 Task: In the sheet Budget Analysis ToolFont size of heading  18 Font style of dataoswald 'Font size of data '9 Alignment of headline & dataAlign center.   Fill color in heading, Red Font color of dataIn the sheet   Valor SalesZenith Sales templetes   book
Action: Key pressed <Key.caps_lock>B<Key.caps_lock>udhgret<Key.backspace><Key.backspace><Key.backspace><Key.backspace><Key.backspace><Key.backspace><Key.backspace><Key.backspace><Key.backspace><Key.backspace><Key.backspace><Key.backspace><Key.backspace><Key.backspace><Key.caps_lock><Key.shift><Key.caps_lock>b<Key.caps_lock>UDGET<Key.space><Key.caps_lock>a<Key.caps_lock>NALYSIS<Key.space><Key.caps_lock>t<Key.caps_lock>OOL
Screenshot: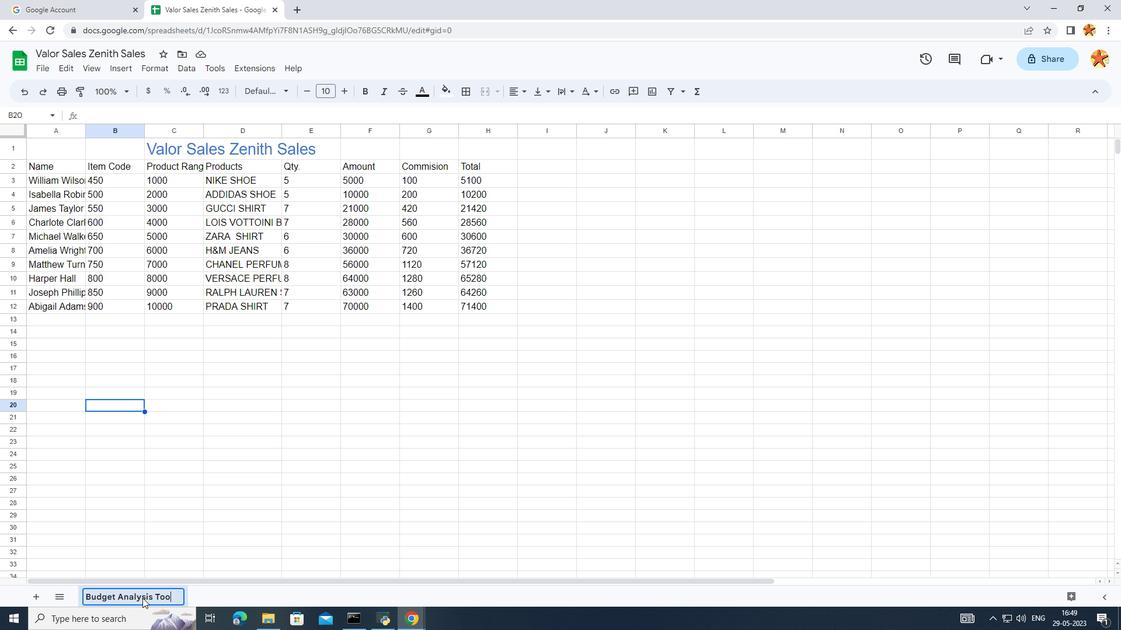 
Action: Mouse moved to (113, 538)
Screenshot: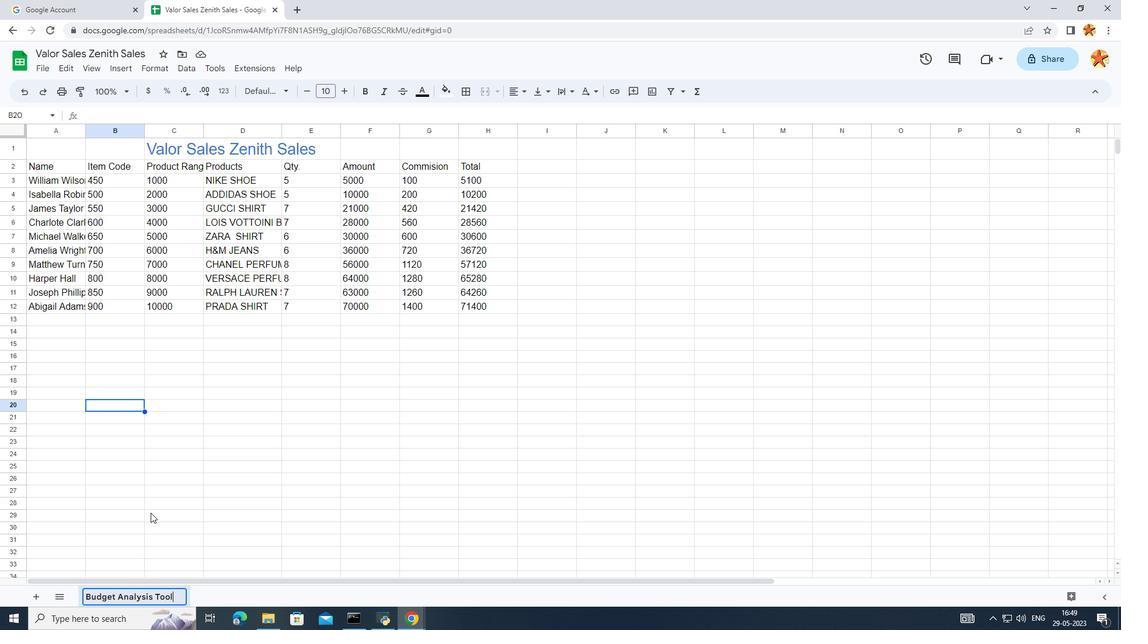 
Action: Mouse pressed left at (113, 538)
Screenshot: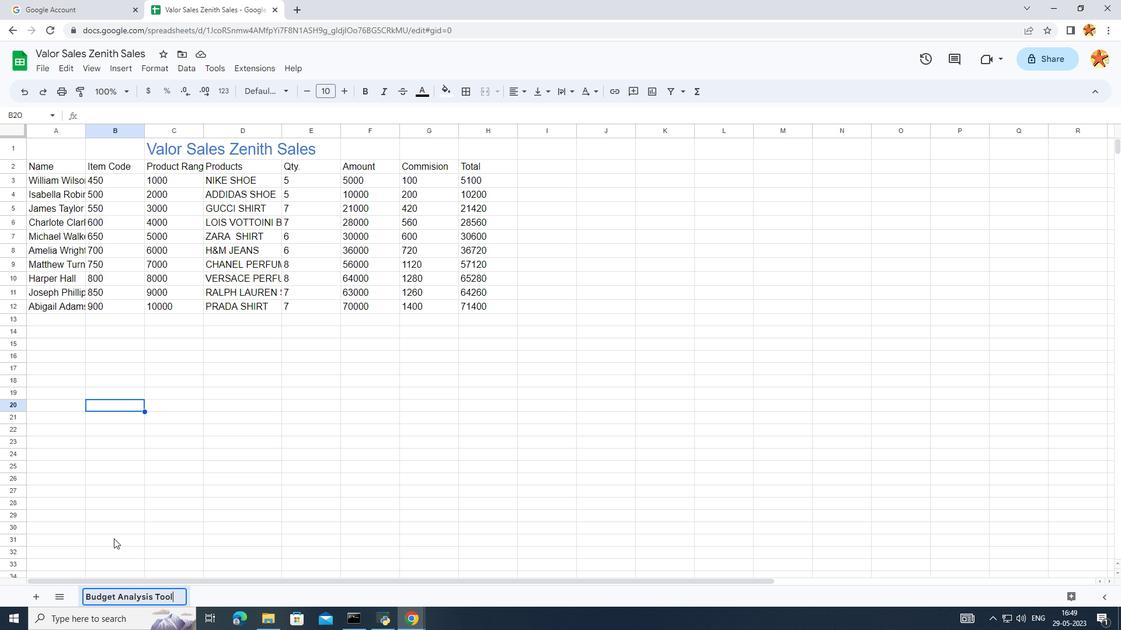 
Action: Mouse moved to (151, 141)
Screenshot: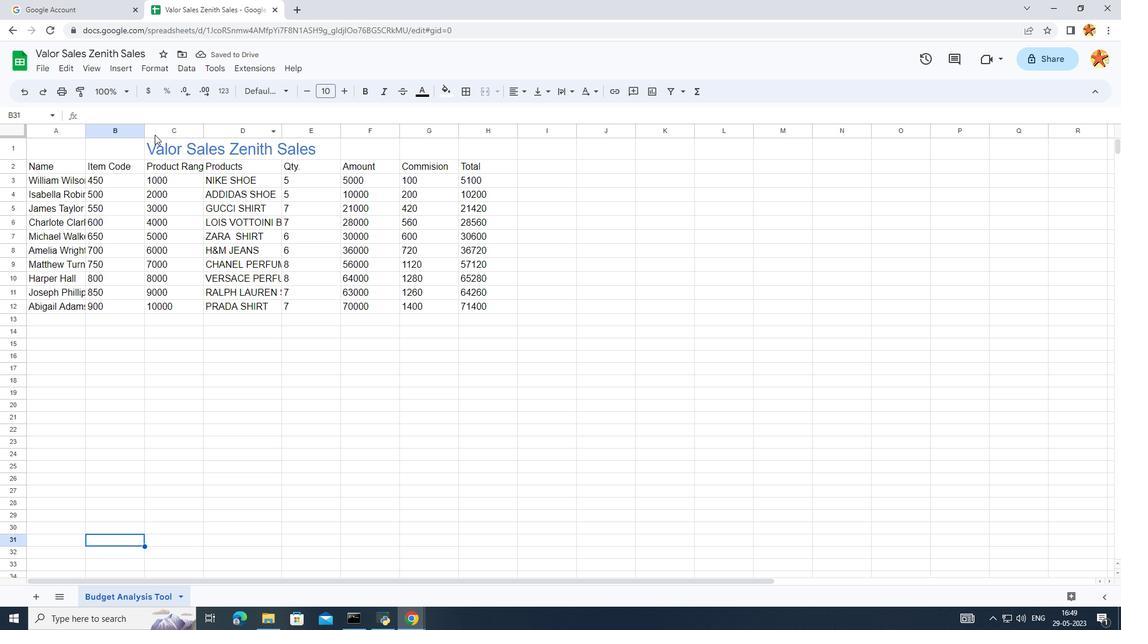 
Action: Mouse pressed left at (151, 141)
Screenshot: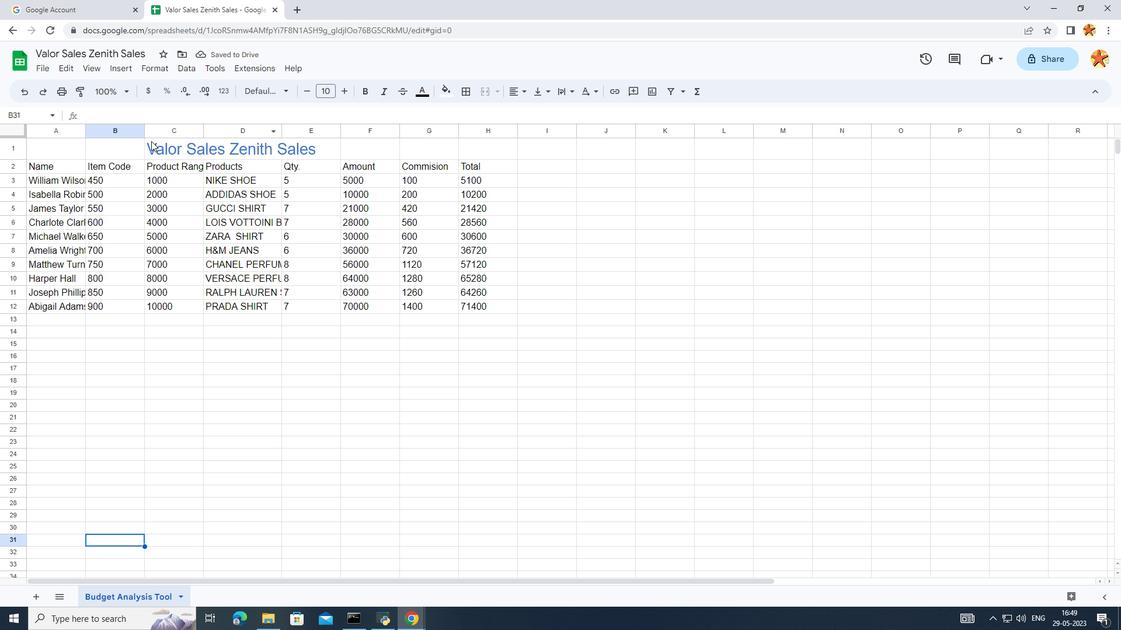 
Action: Mouse moved to (312, 92)
Screenshot: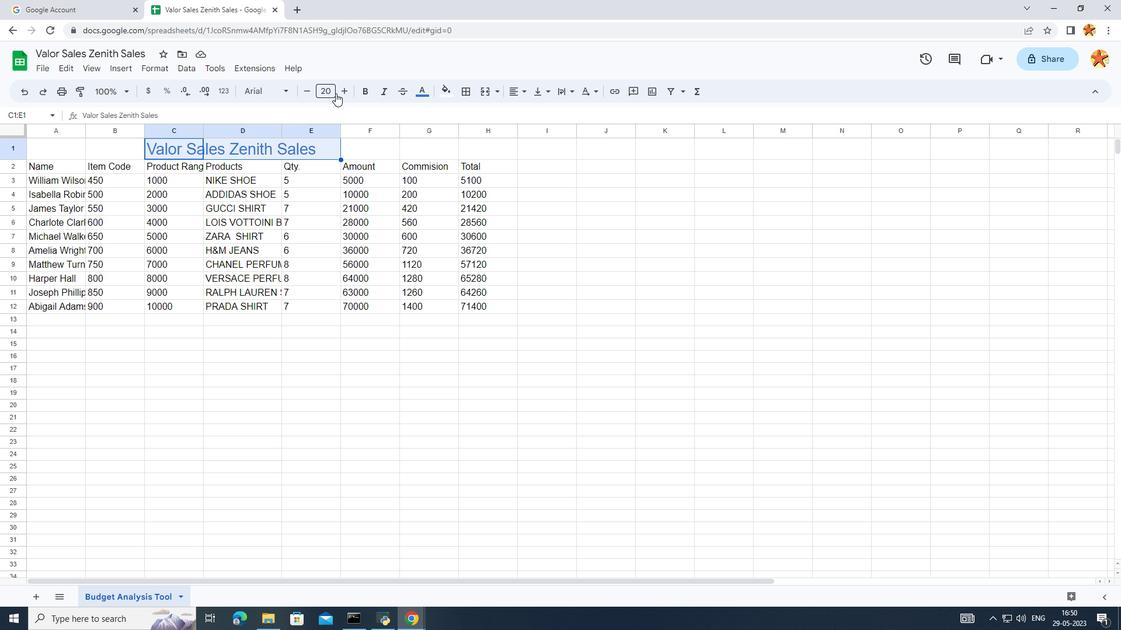 
Action: Mouse pressed left at (312, 92)
Screenshot: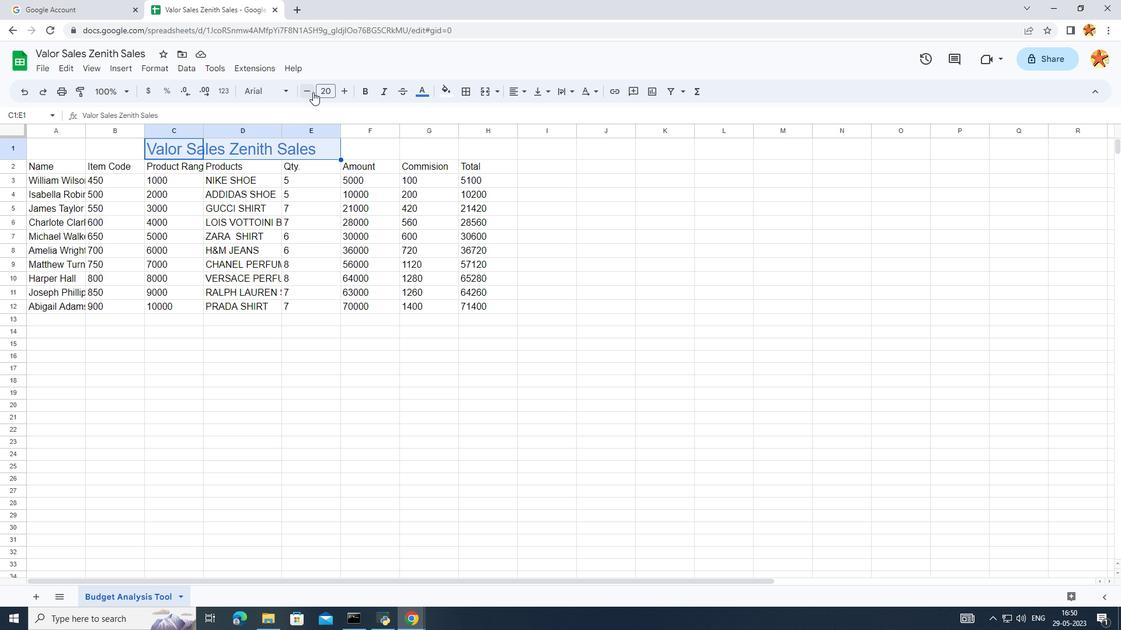 
Action: Mouse moved to (312, 91)
Screenshot: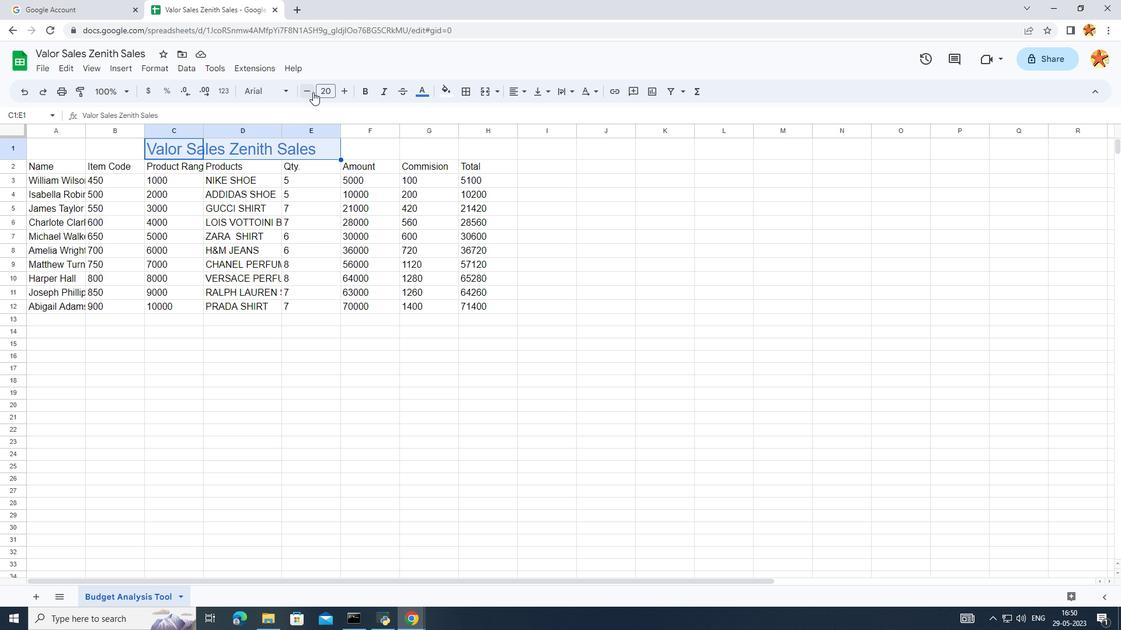 
Action: Mouse pressed left at (312, 91)
Screenshot: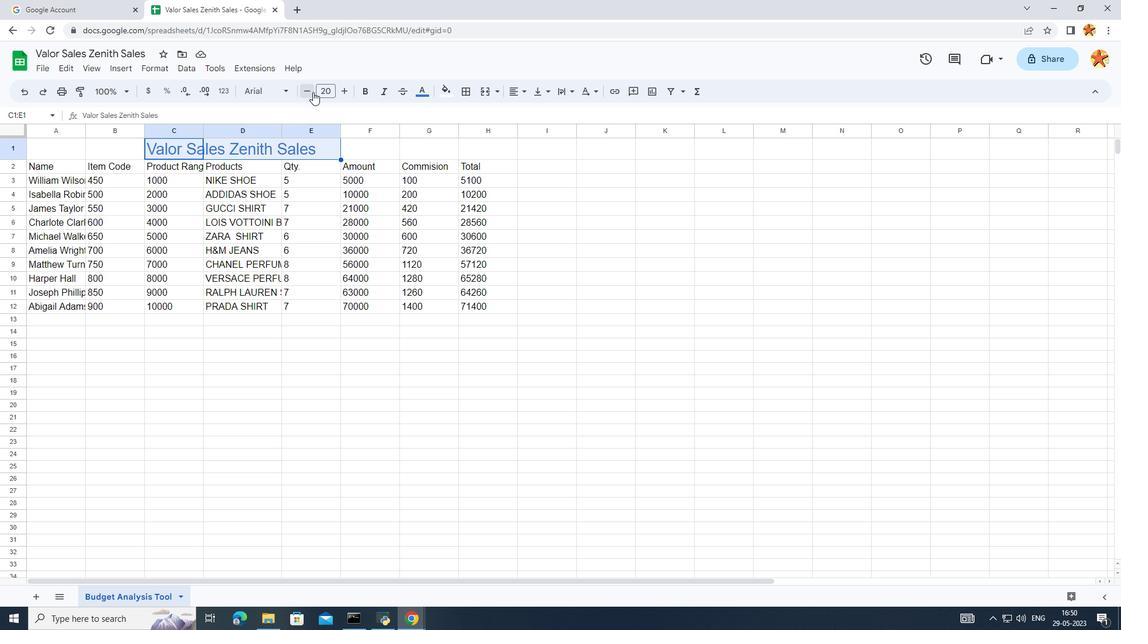 
Action: Mouse moved to (264, 89)
Screenshot: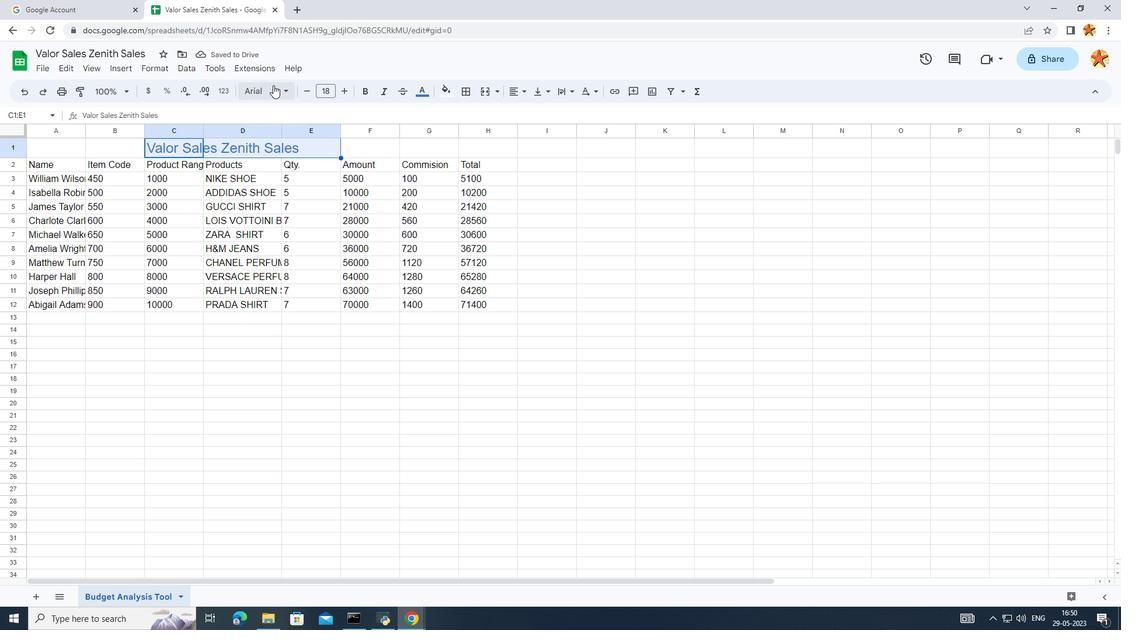 
Action: Mouse pressed left at (264, 89)
Screenshot: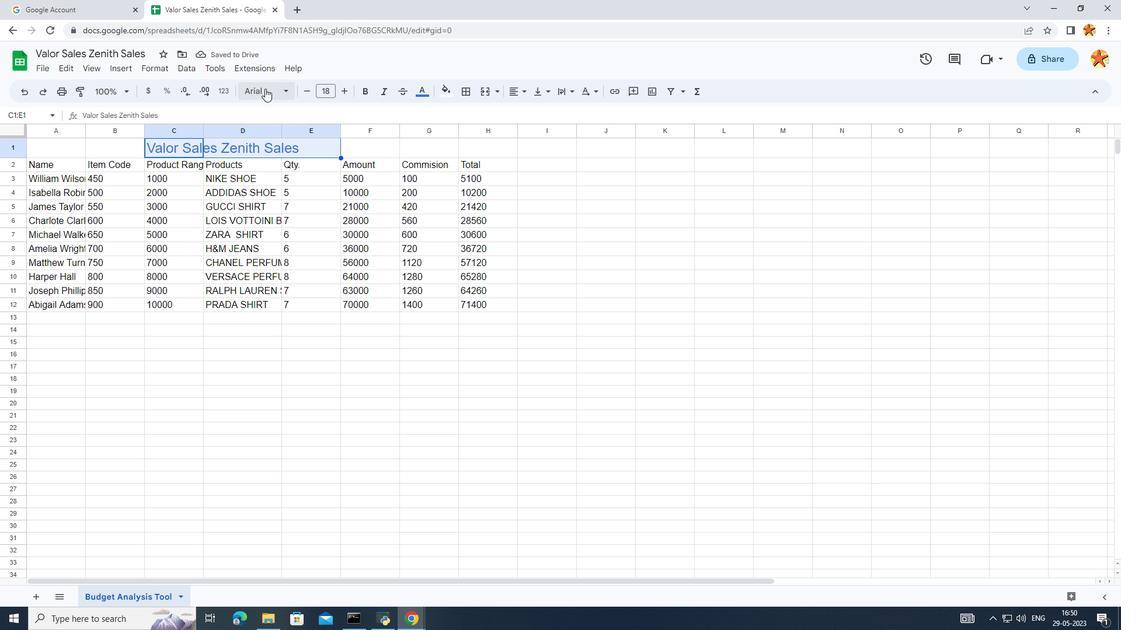 
Action: Mouse moved to (275, 221)
Screenshot: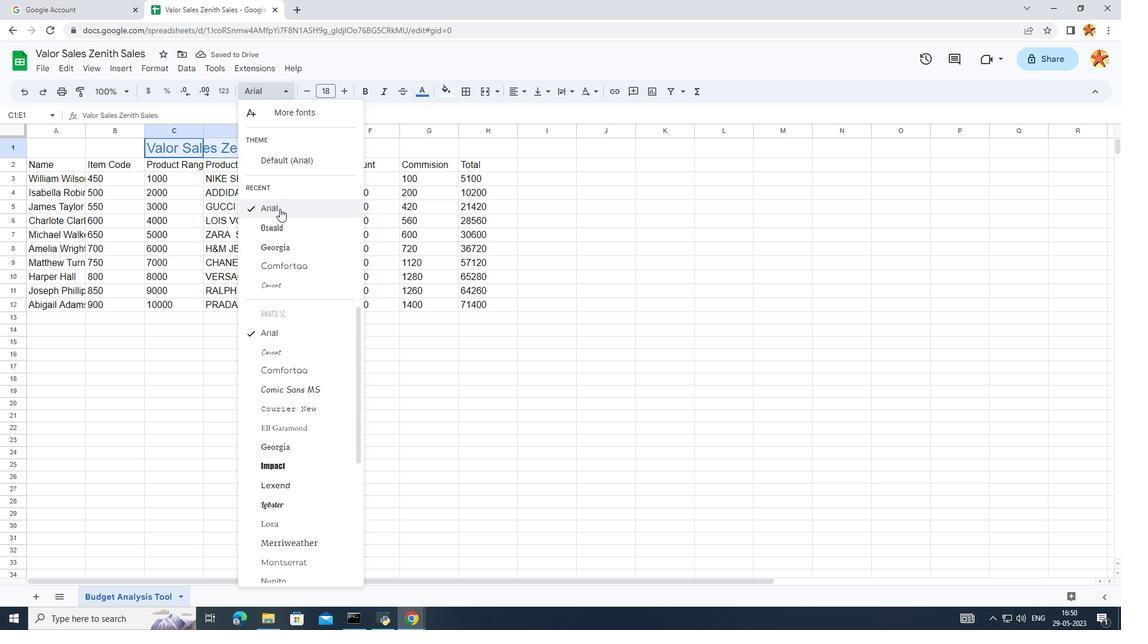 
Action: Mouse pressed left at (275, 221)
Screenshot: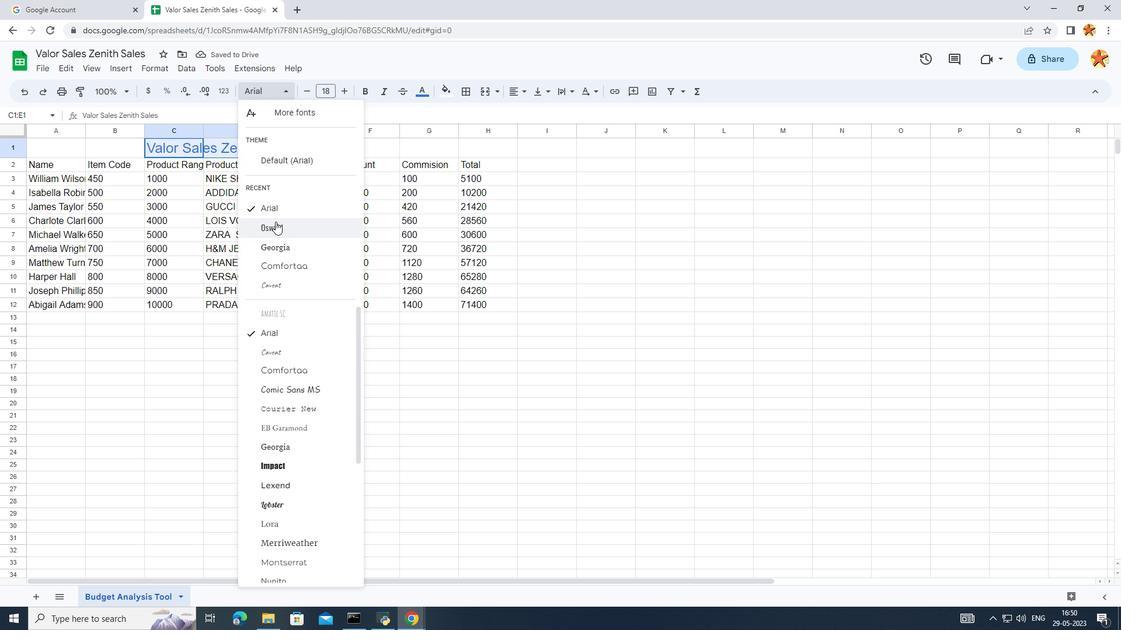 
Action: Mouse moved to (200, 181)
Screenshot: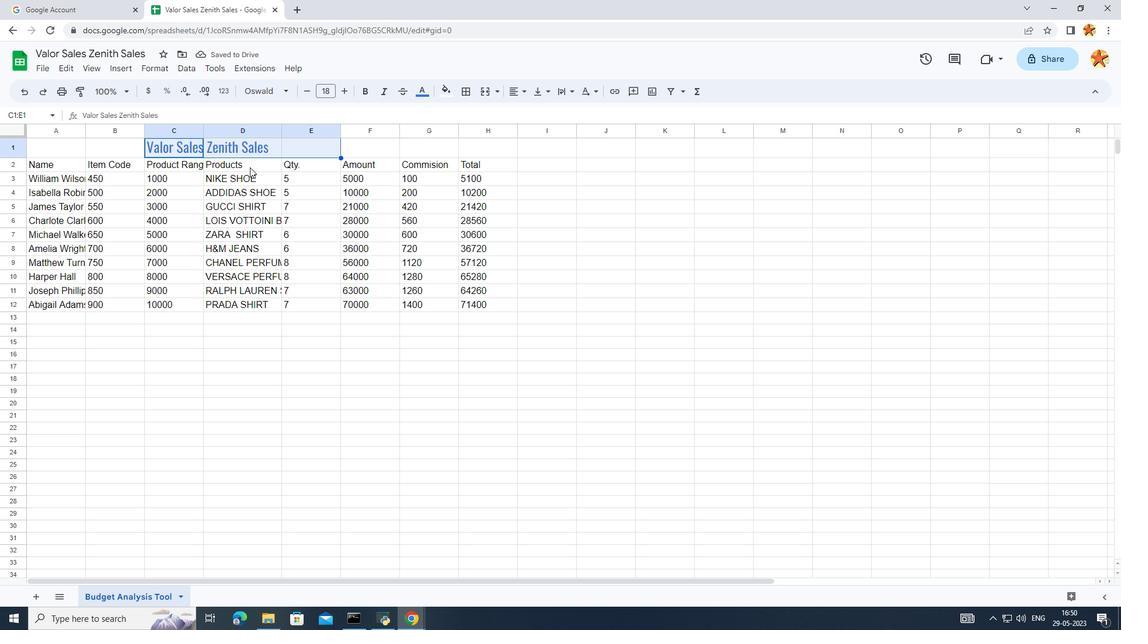 
Action: Mouse pressed left at (200, 181)
Screenshot: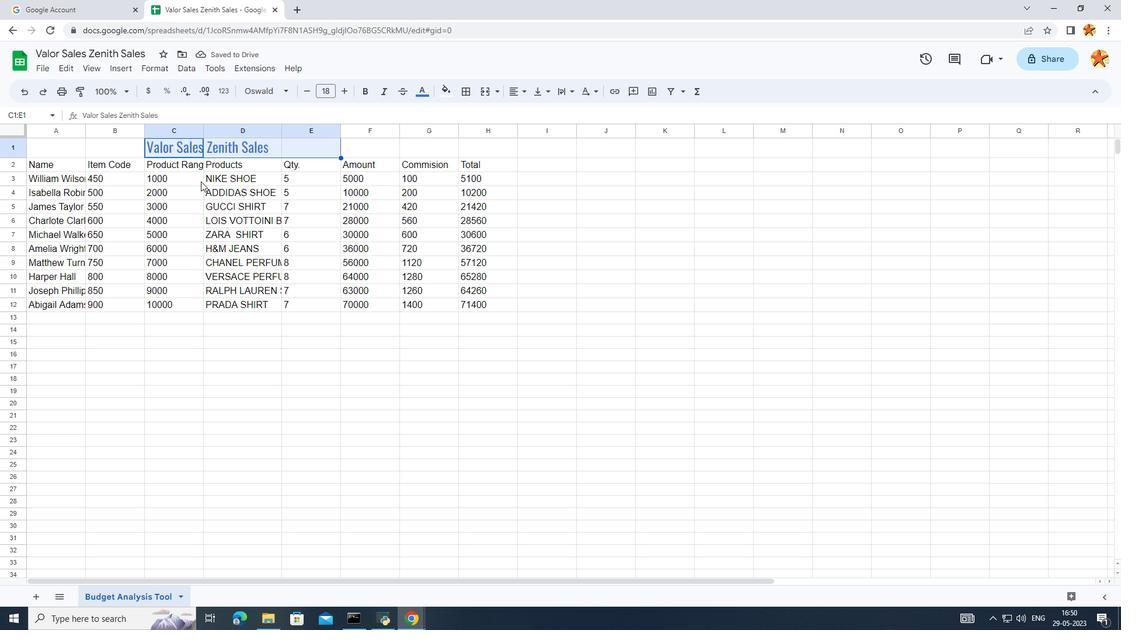 
Action: Mouse moved to (46, 164)
Screenshot: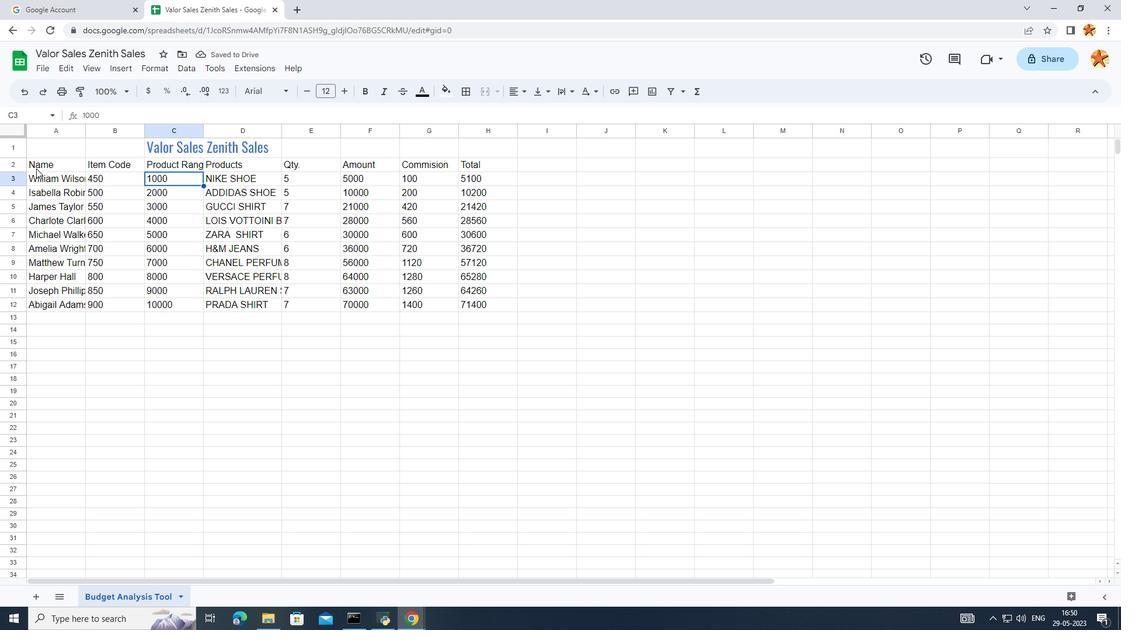 
Action: Mouse pressed left at (46, 164)
Screenshot: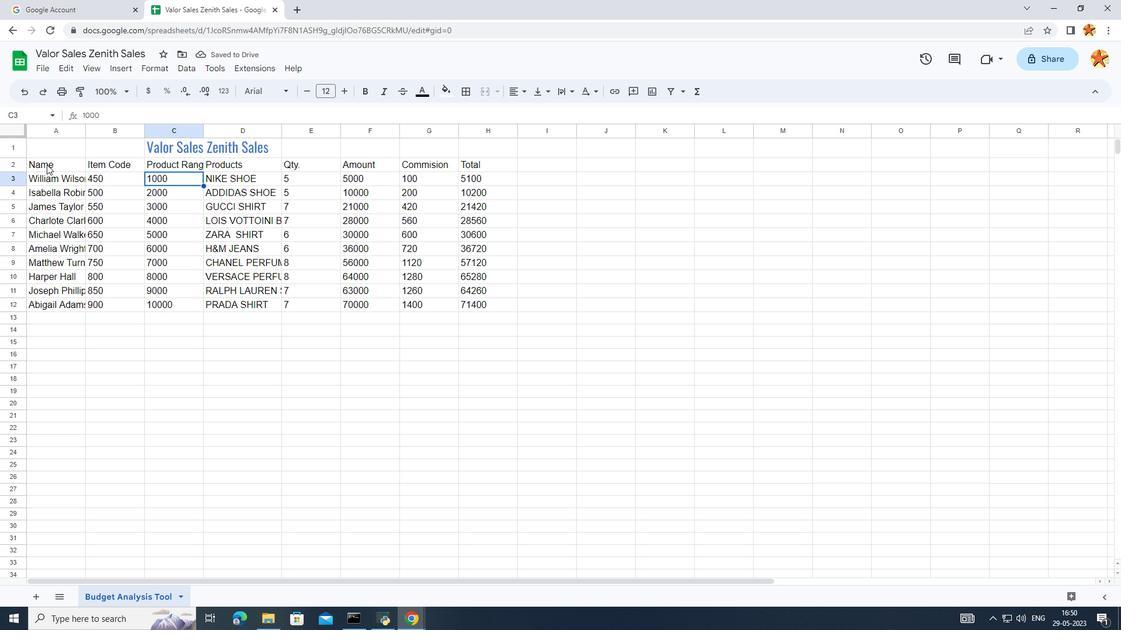
Action: Mouse moved to (301, 91)
Screenshot: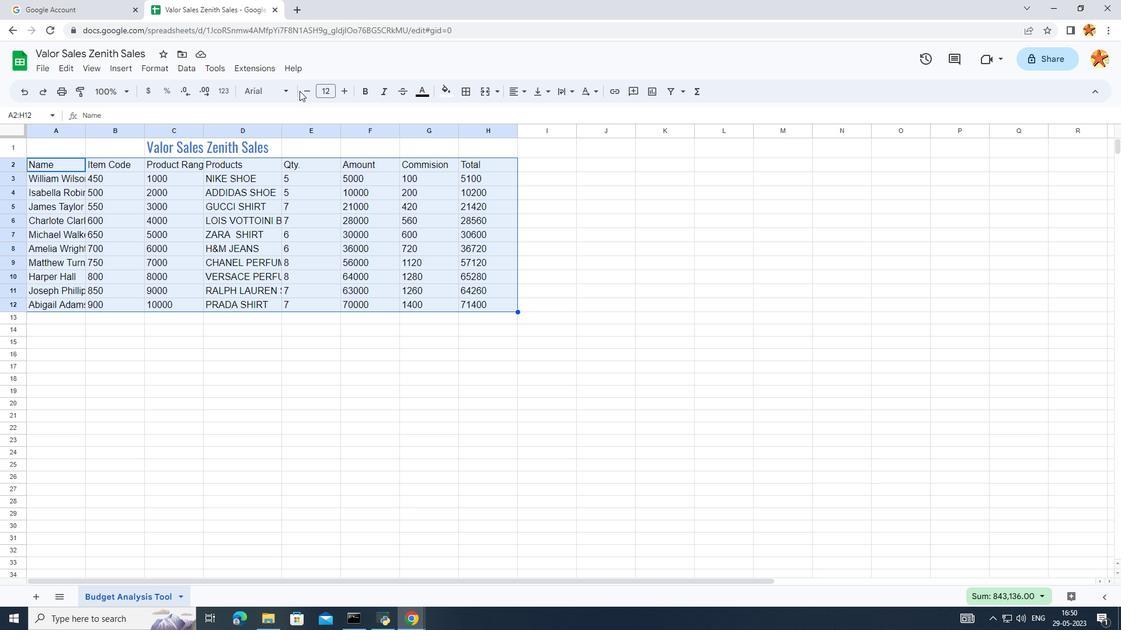 
Action: Mouse pressed left at (301, 91)
Screenshot: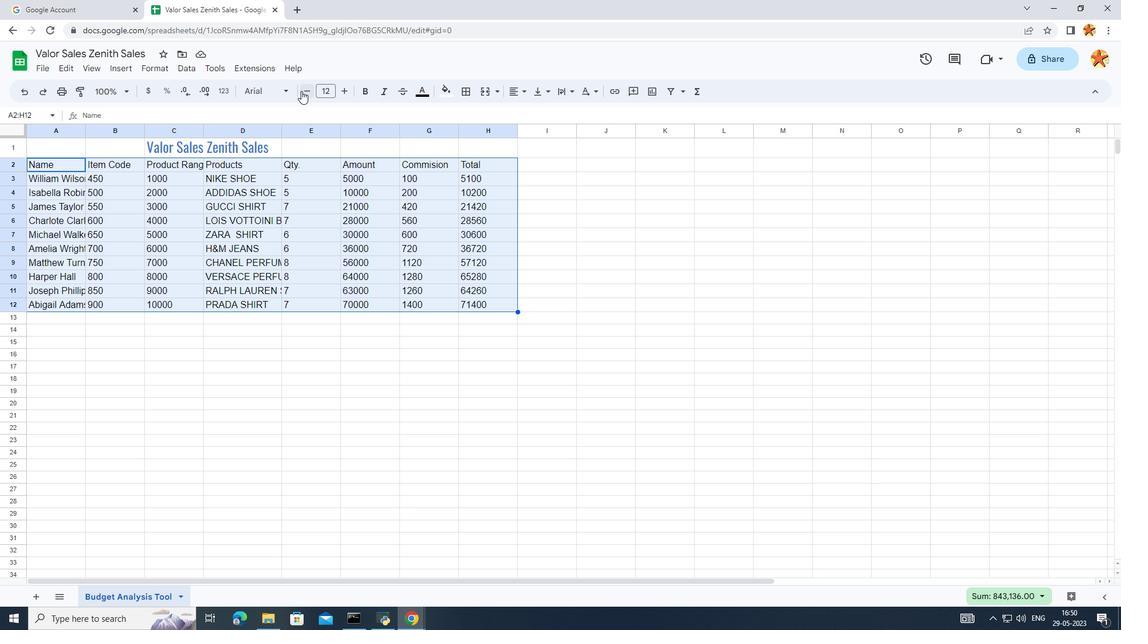
Action: Mouse pressed left at (301, 91)
Screenshot: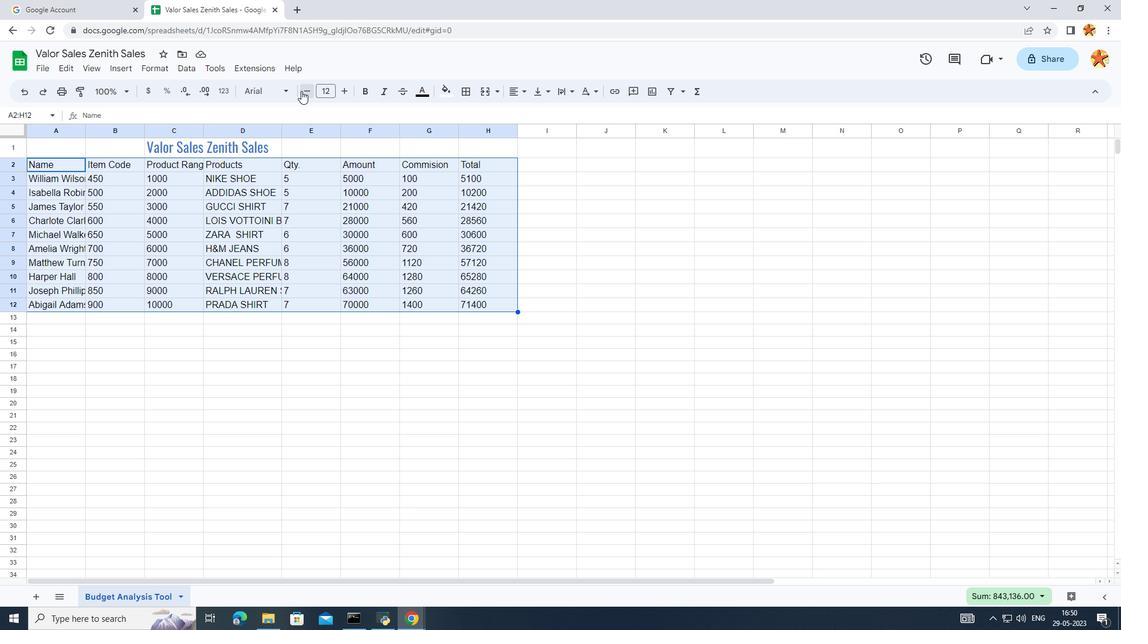 
Action: Mouse pressed left at (301, 91)
Screenshot: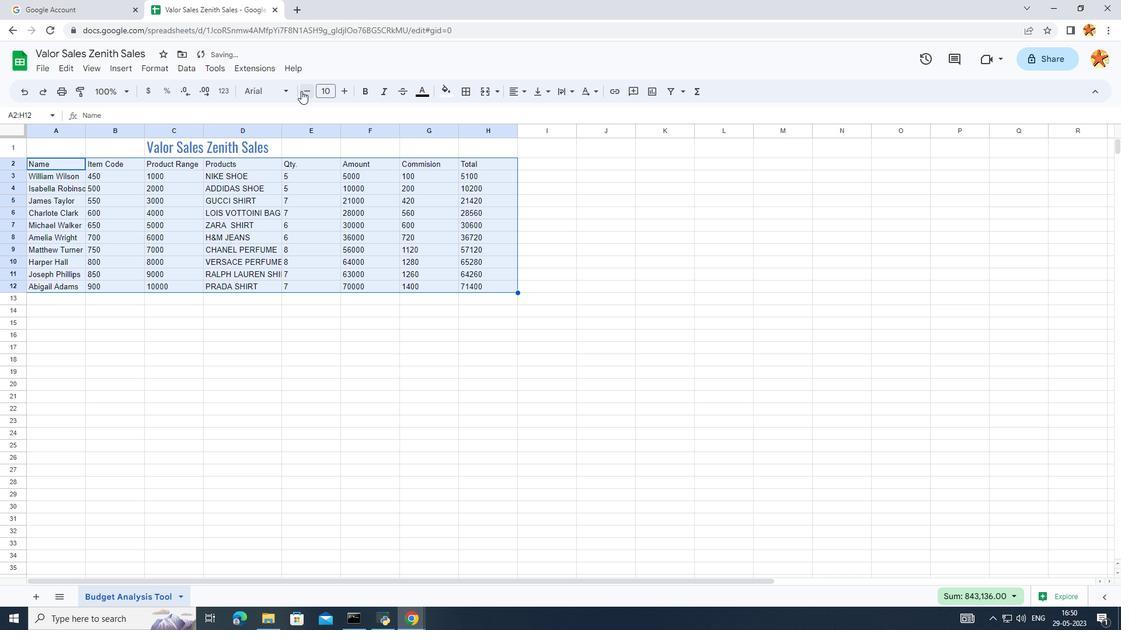 
Action: Mouse moved to (261, 85)
Screenshot: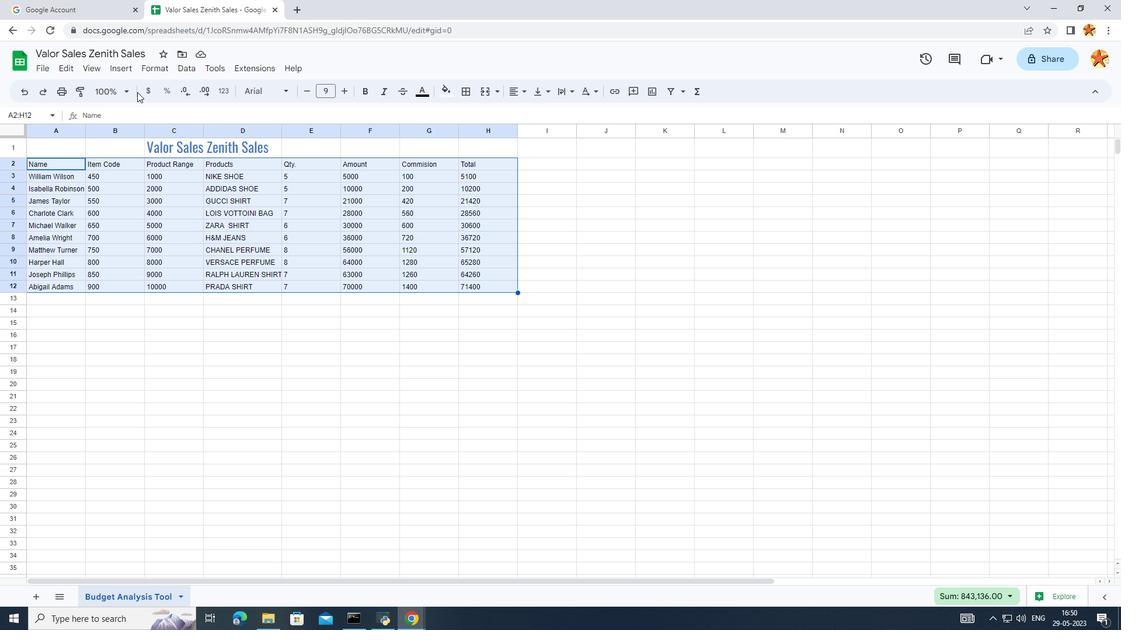 
Action: Mouse pressed left at (261, 85)
Screenshot: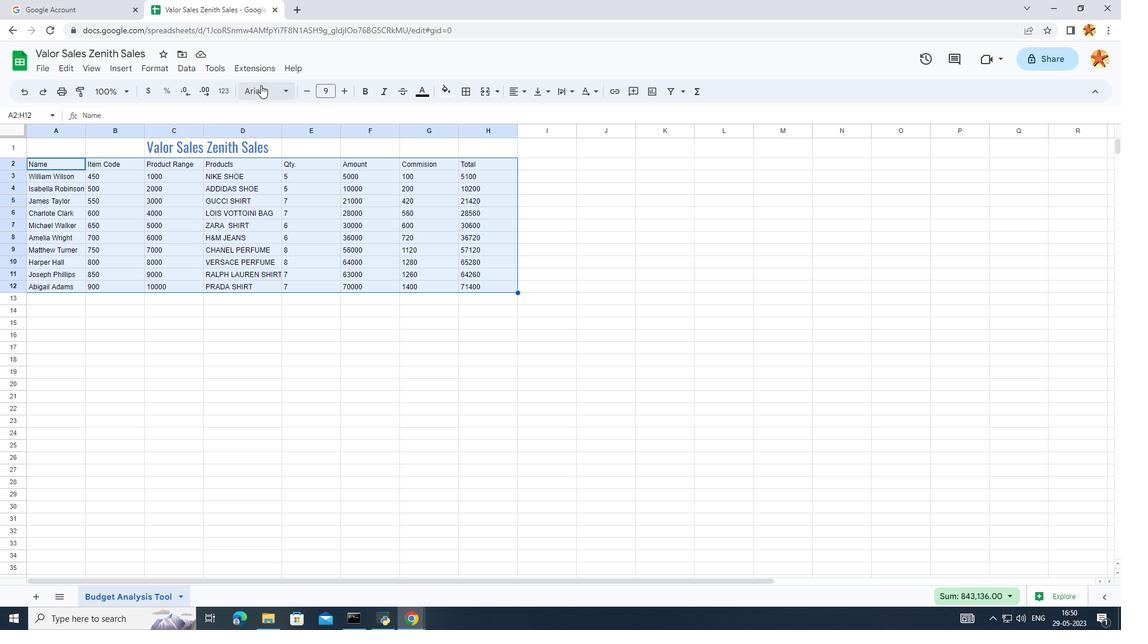 
Action: Mouse moved to (253, 208)
Screenshot: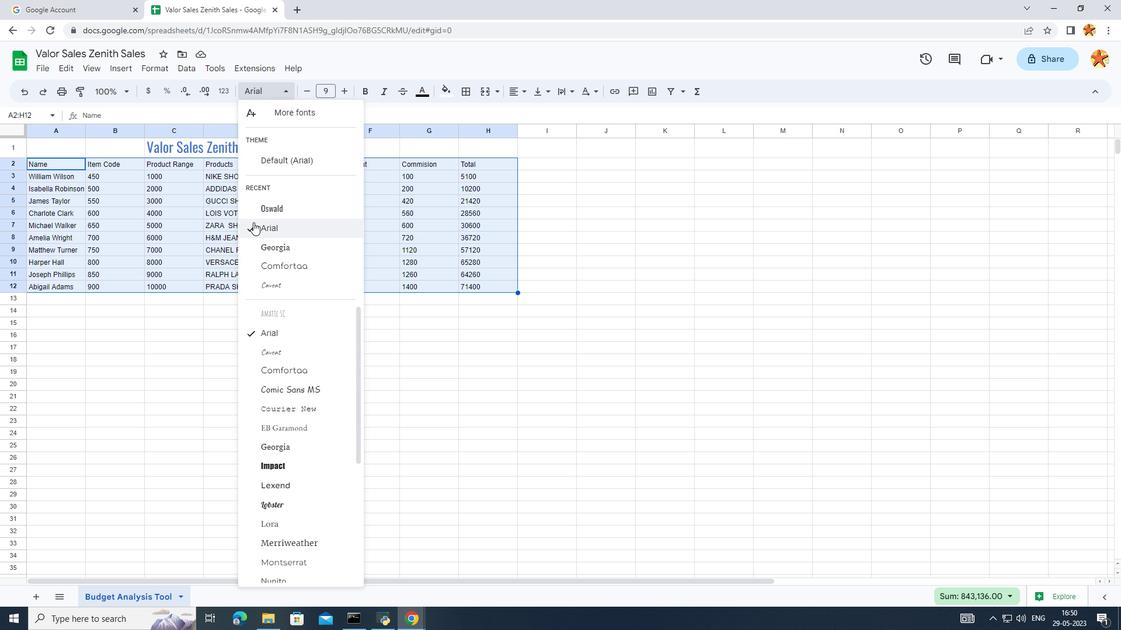 
Action: Mouse pressed left at (253, 208)
Screenshot: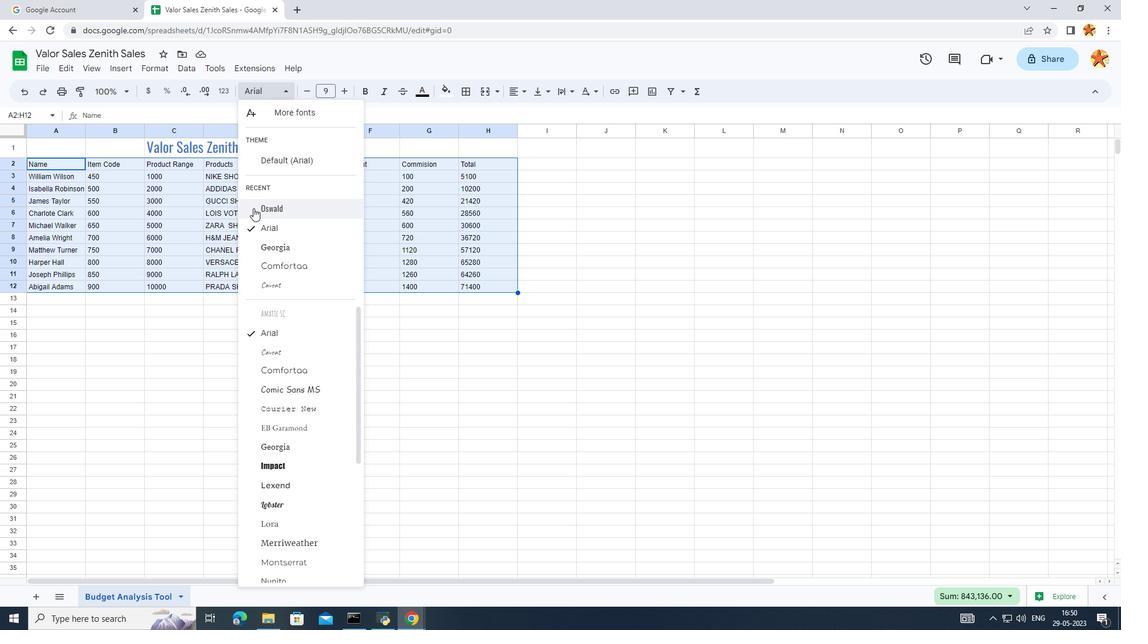 
Action: Mouse moved to (245, 342)
Screenshot: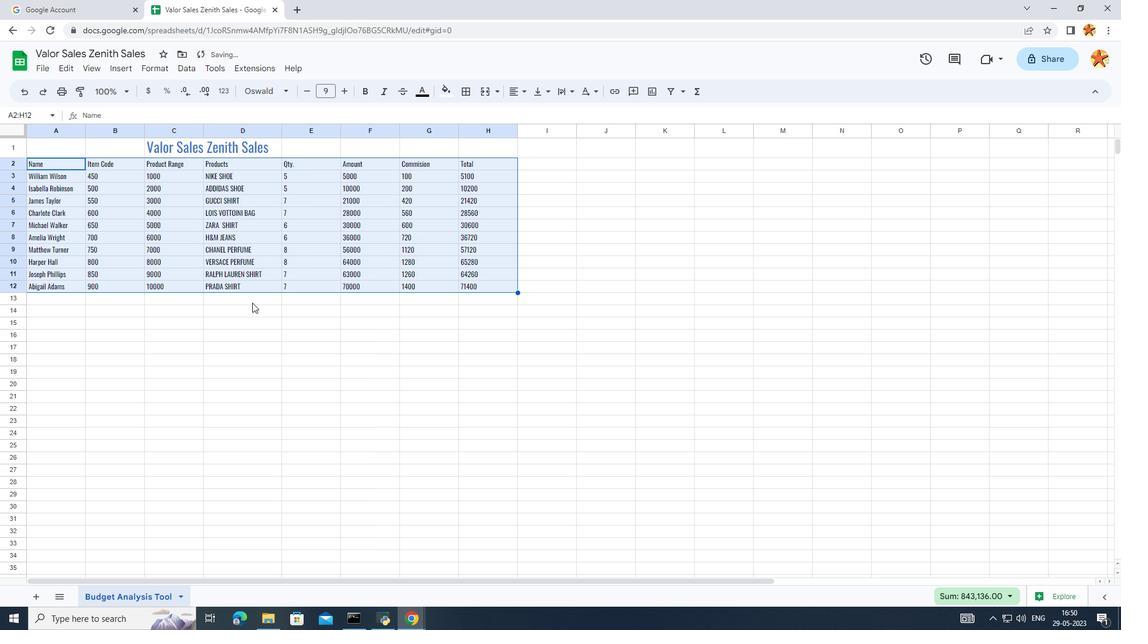 
Action: Mouse pressed left at (245, 342)
Screenshot: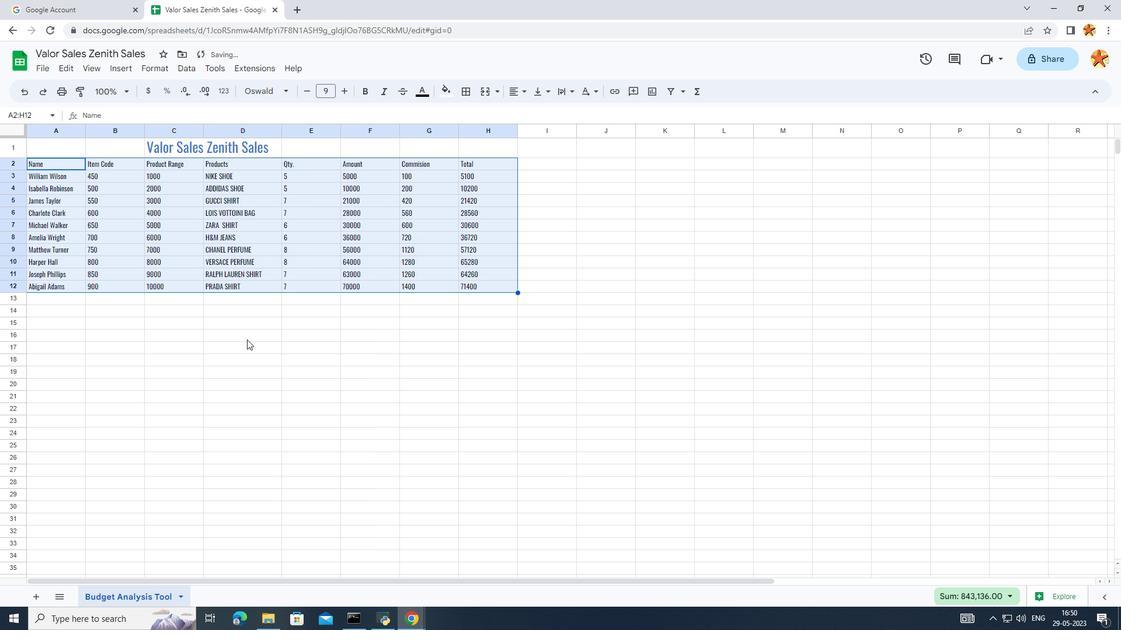 
Action: Mouse moved to (28, 157)
Screenshot: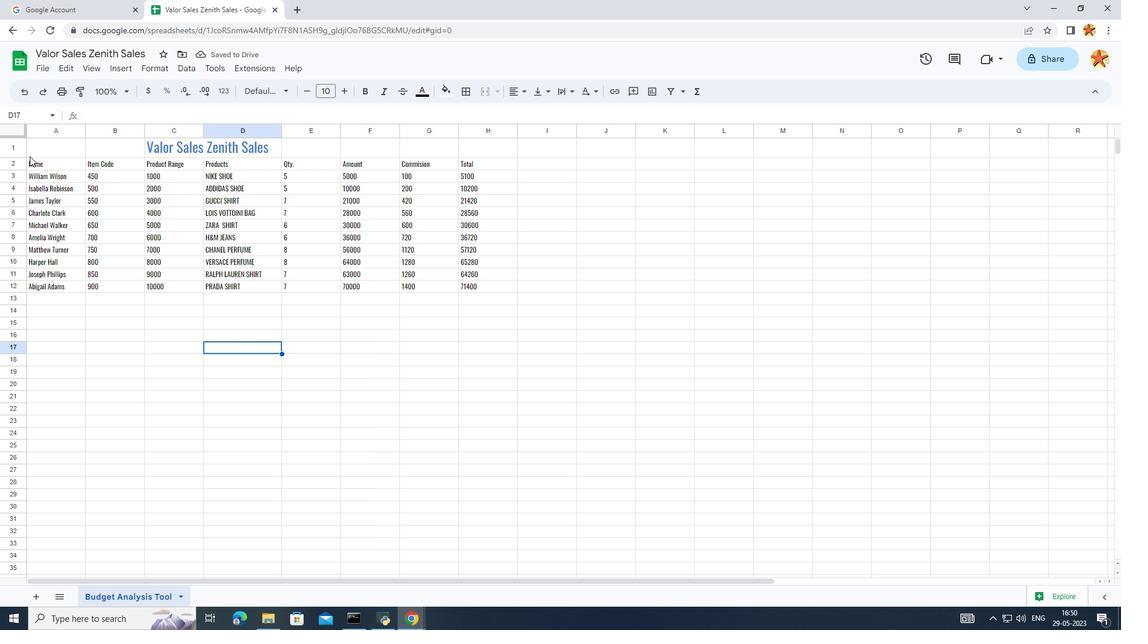 
Action: Mouse pressed left at (28, 157)
Screenshot: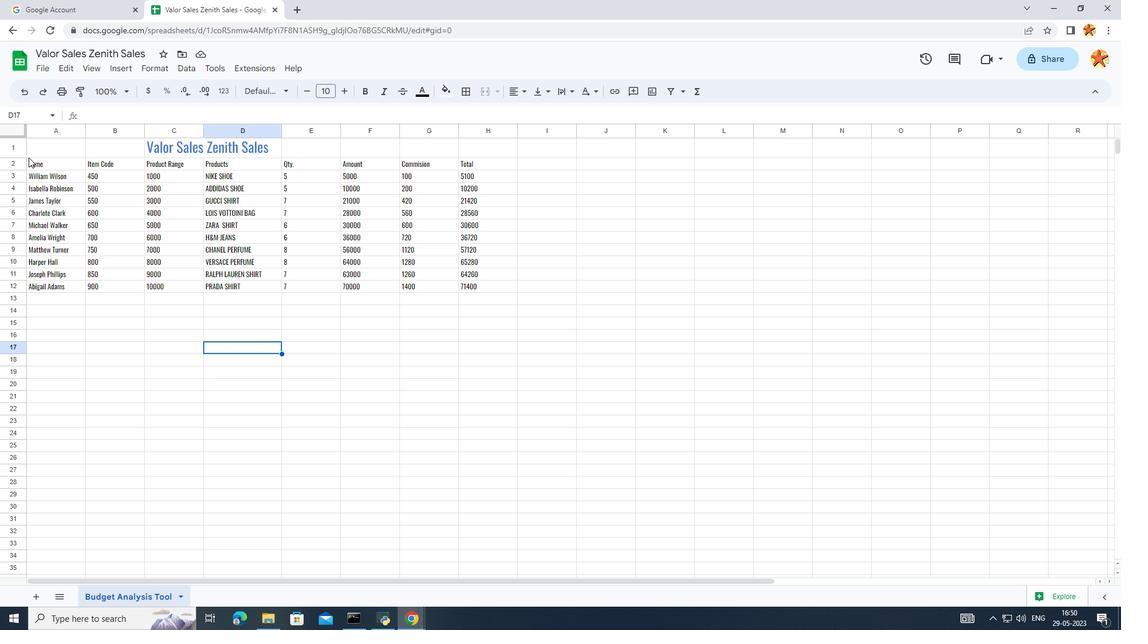 
Action: Mouse moved to (177, 215)
Screenshot: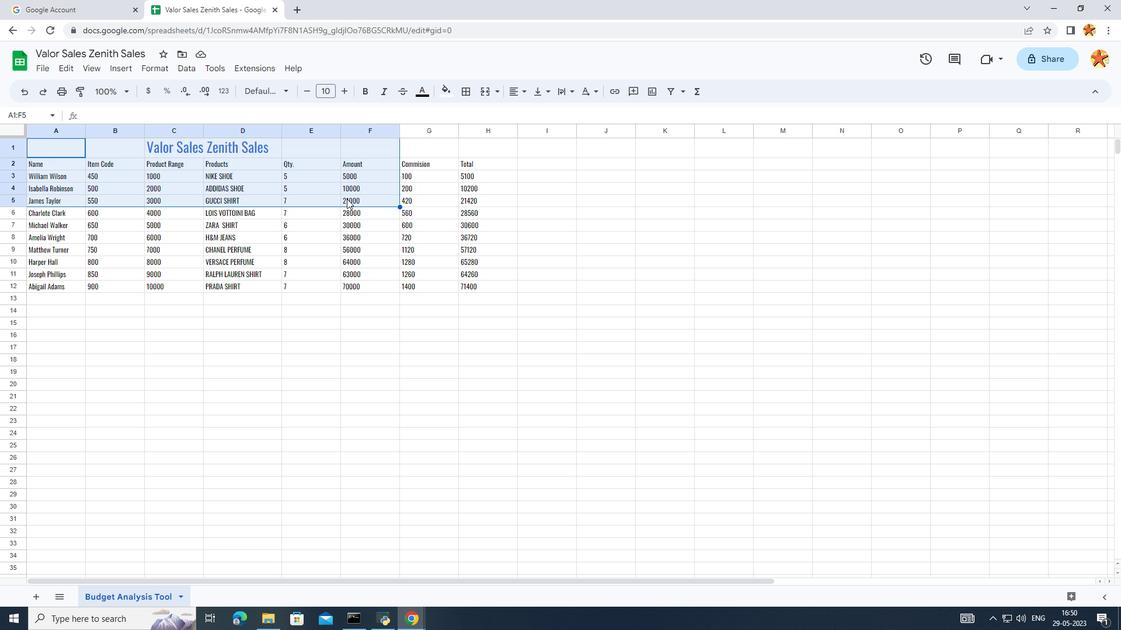 
Action: Mouse pressed left at (177, 215)
Screenshot: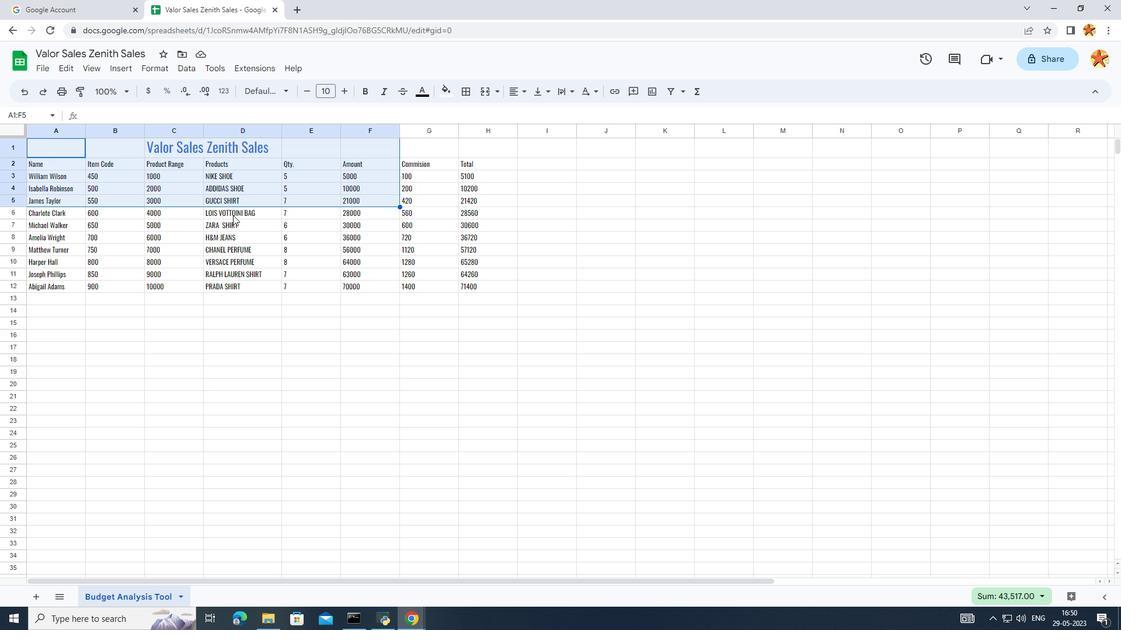 
Action: Mouse moved to (51, 165)
Screenshot: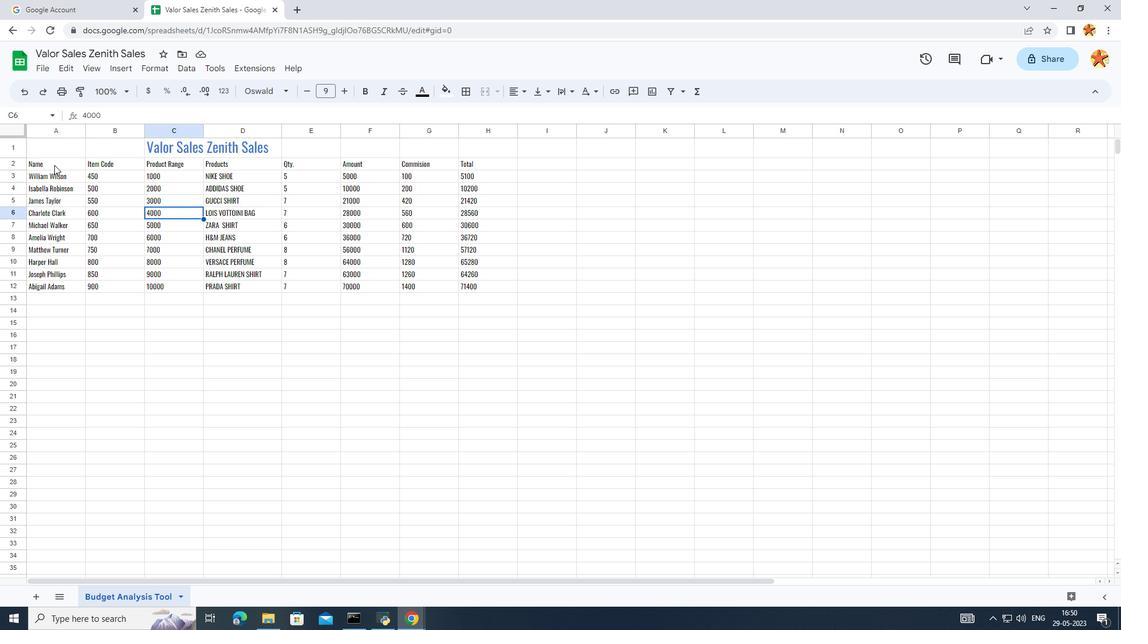 
Action: Mouse pressed left at (51, 165)
Screenshot: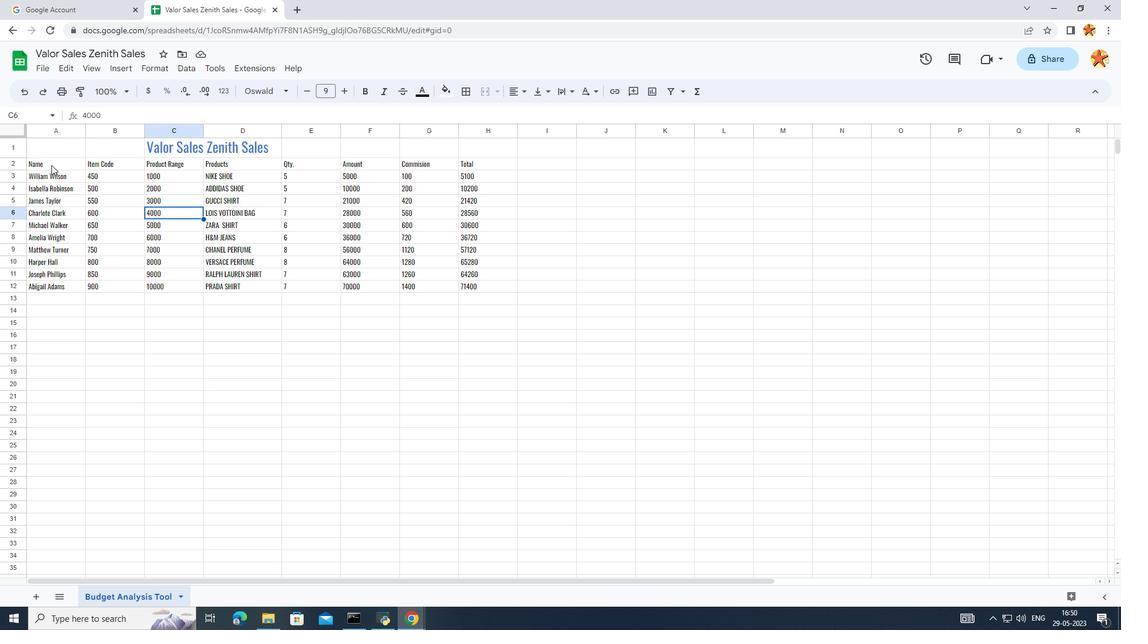 
Action: Mouse moved to (518, 91)
Screenshot: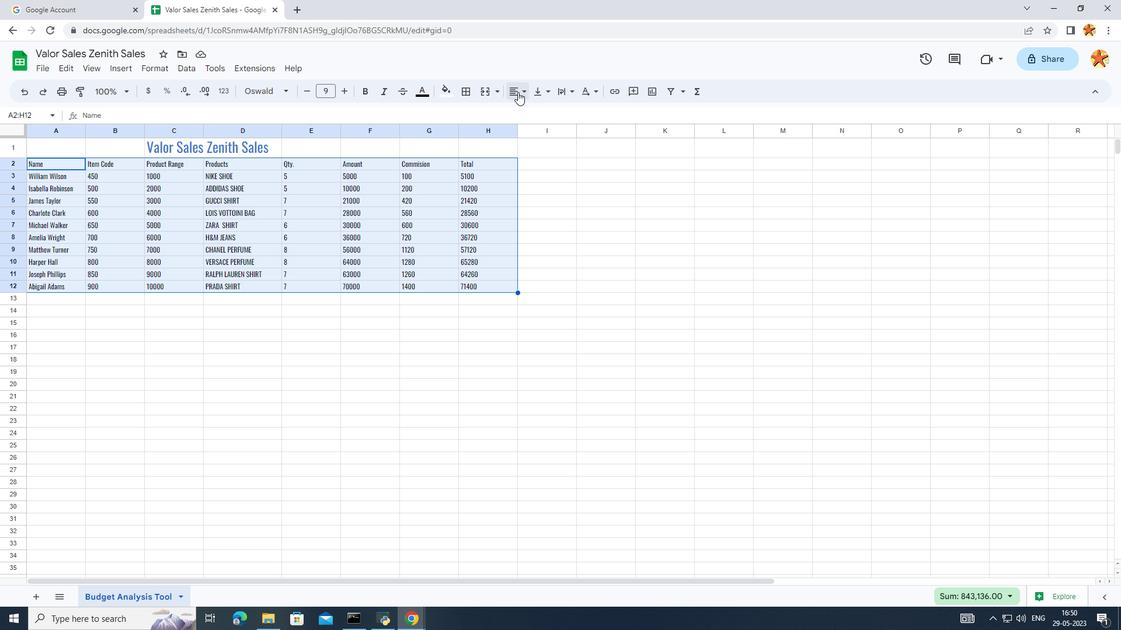 
Action: Mouse pressed left at (518, 91)
Screenshot: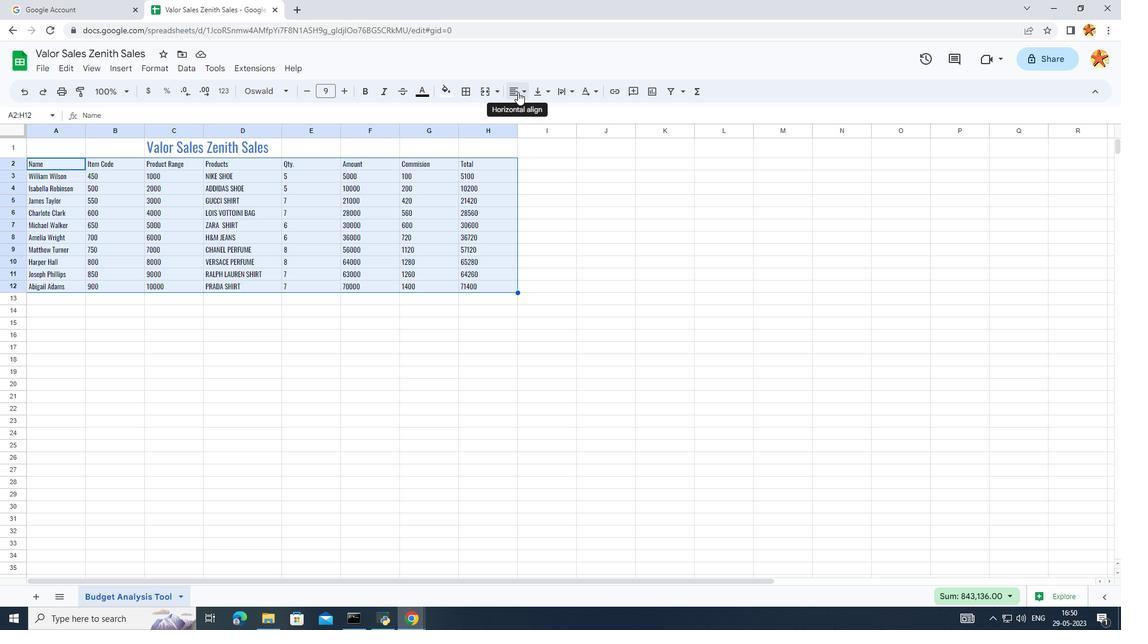 
Action: Mouse moved to (531, 117)
Screenshot: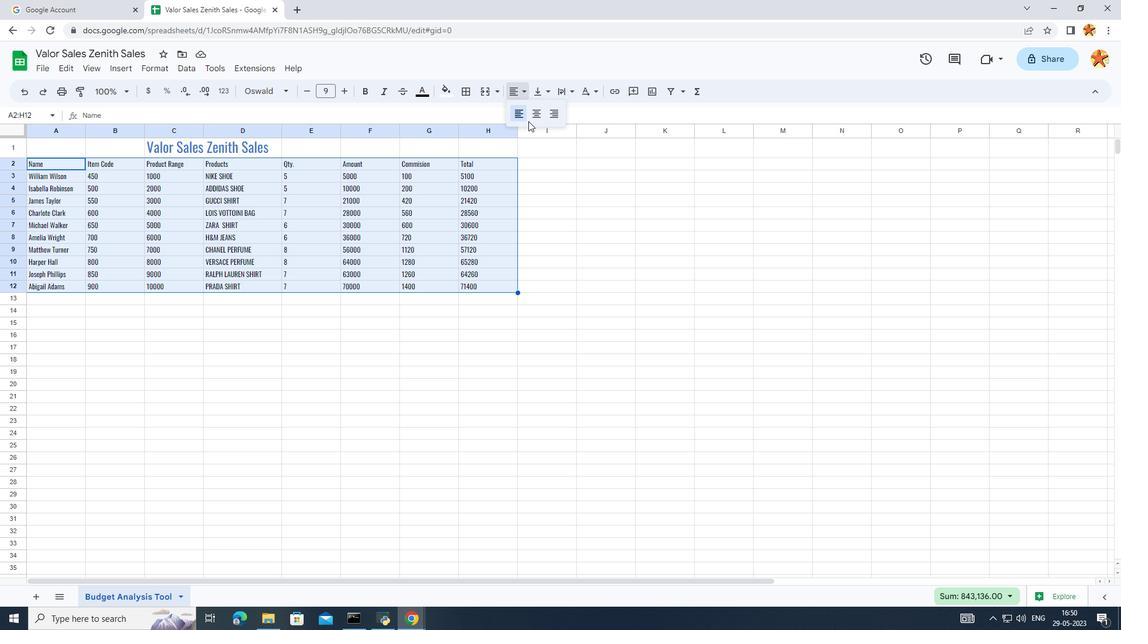 
Action: Mouse pressed left at (531, 117)
Screenshot: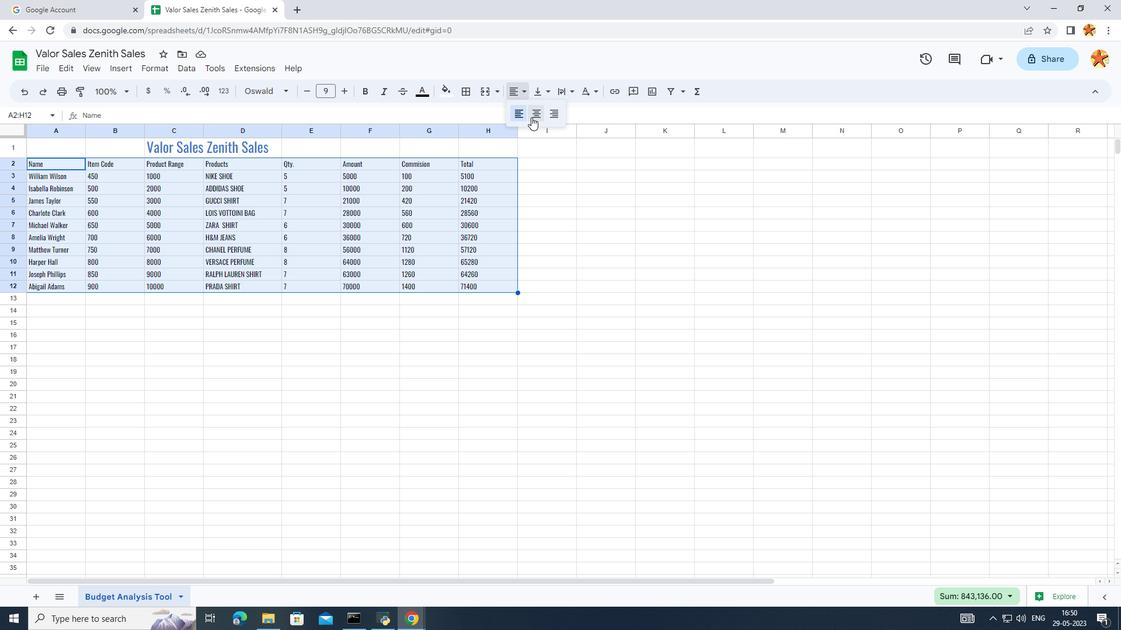 
Action: Mouse moved to (147, 150)
Screenshot: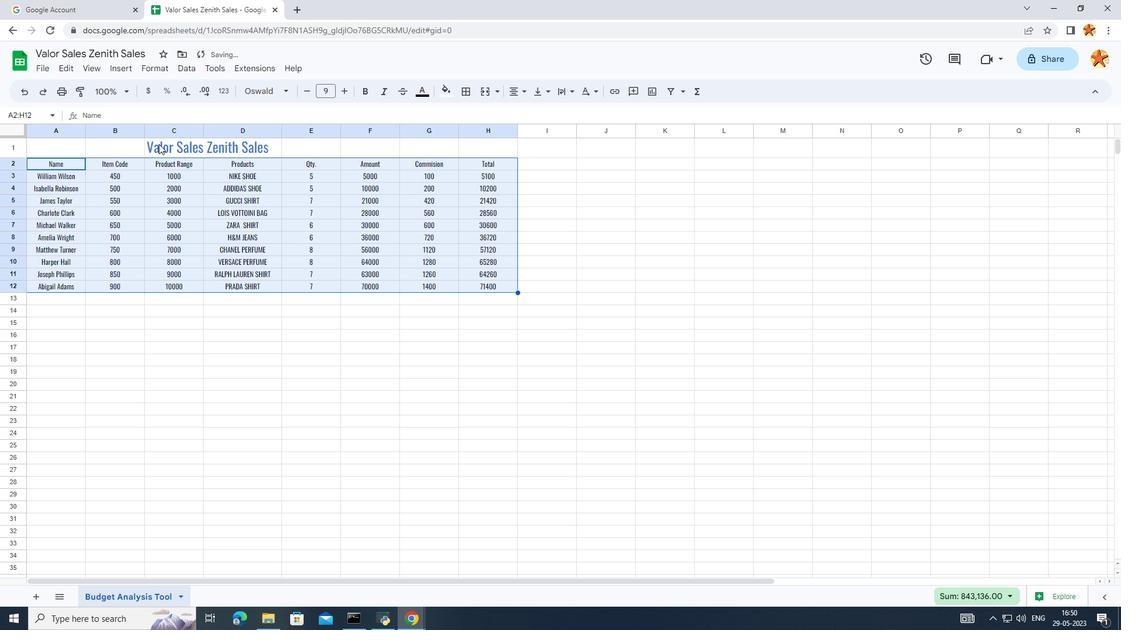 
Action: Mouse pressed left at (147, 150)
Screenshot: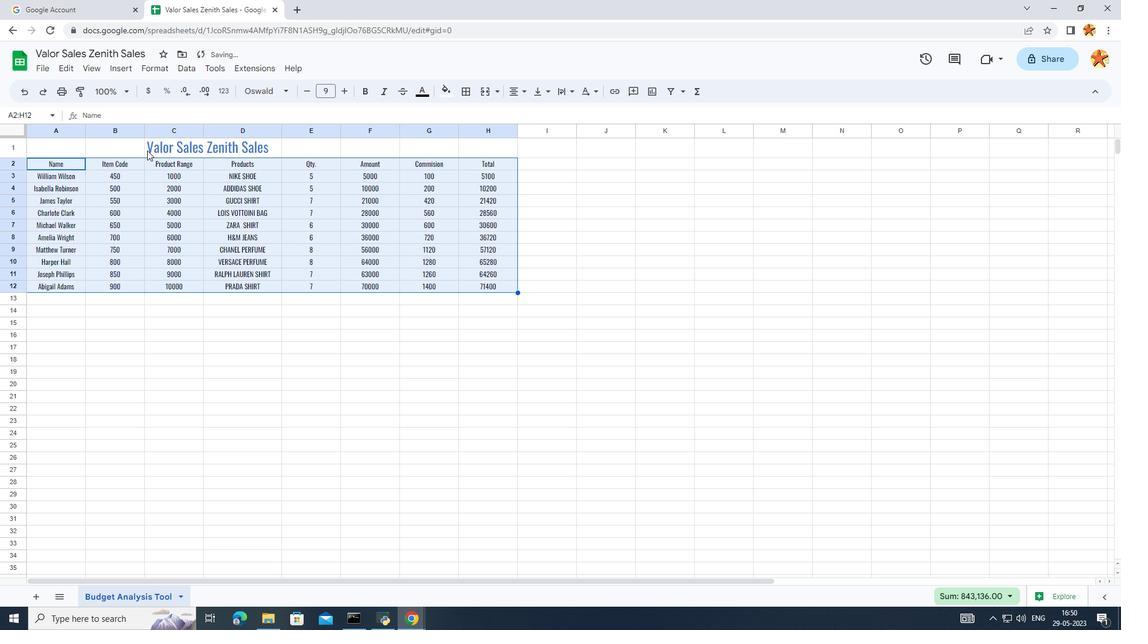 
Action: Mouse moved to (297, 155)
Screenshot: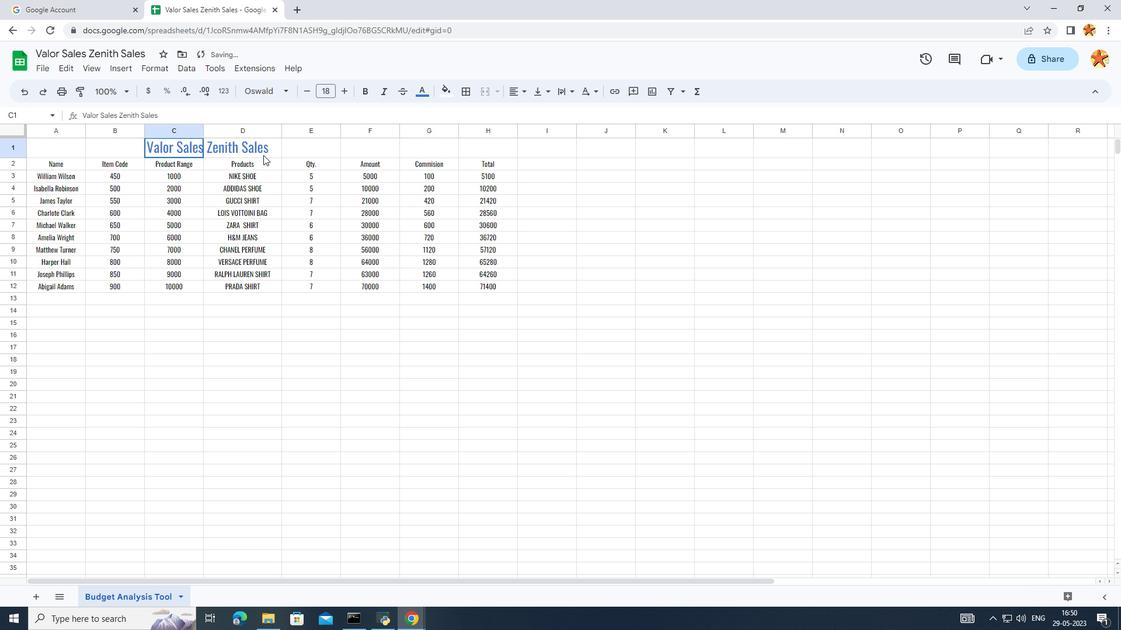 
Action: Mouse pressed left at (297, 155)
Screenshot: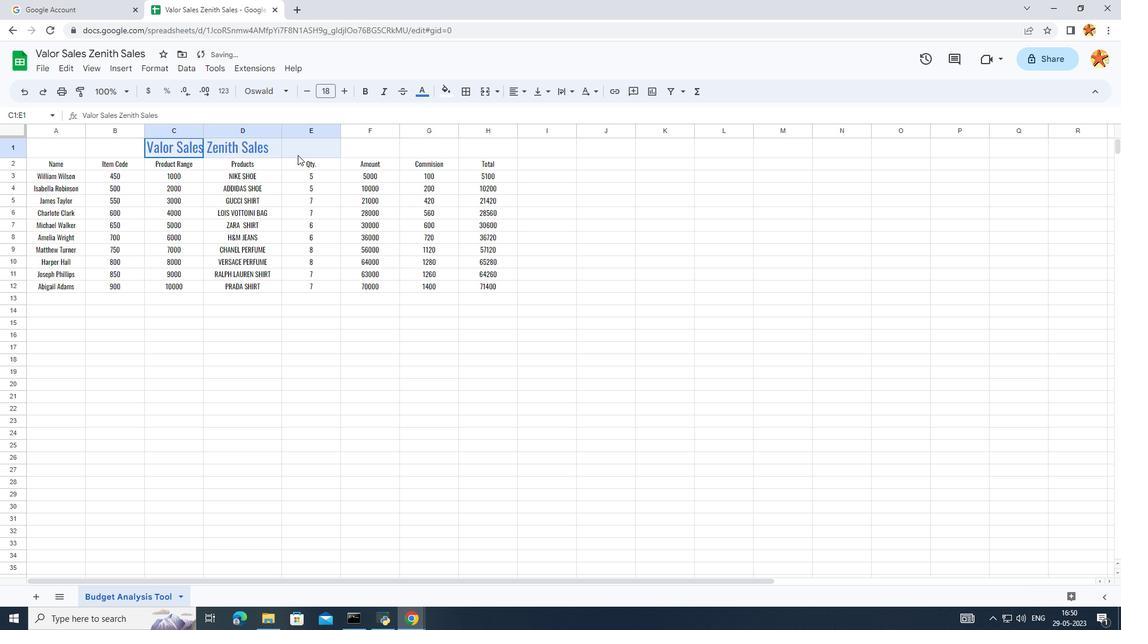 
Action: Mouse moved to (513, 89)
Screenshot: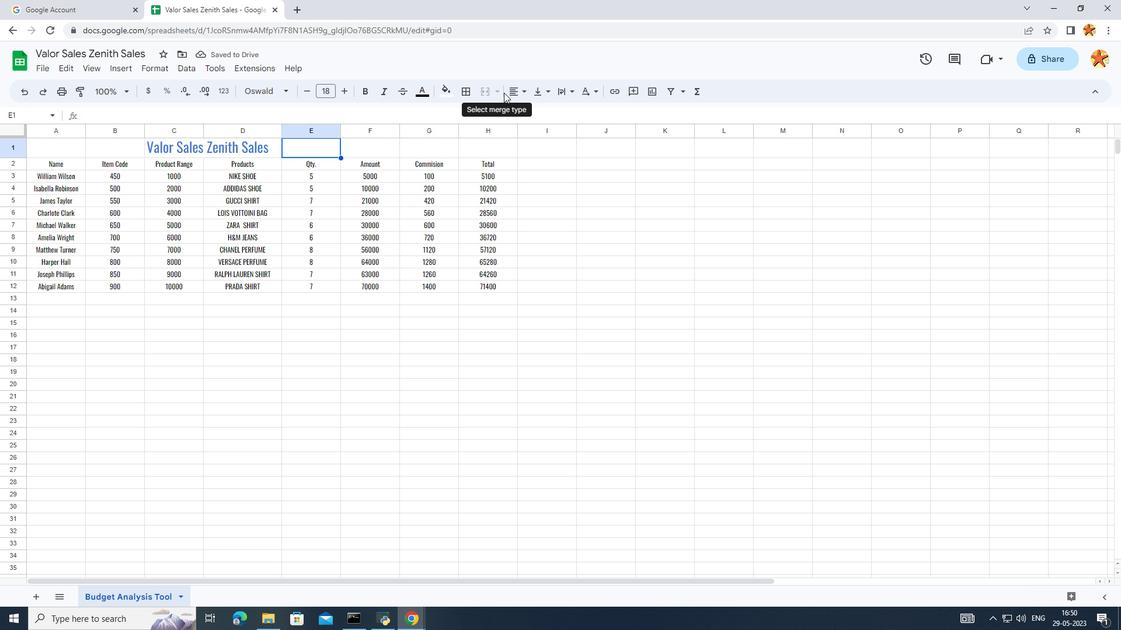 
Action: Mouse pressed left at (513, 89)
Screenshot: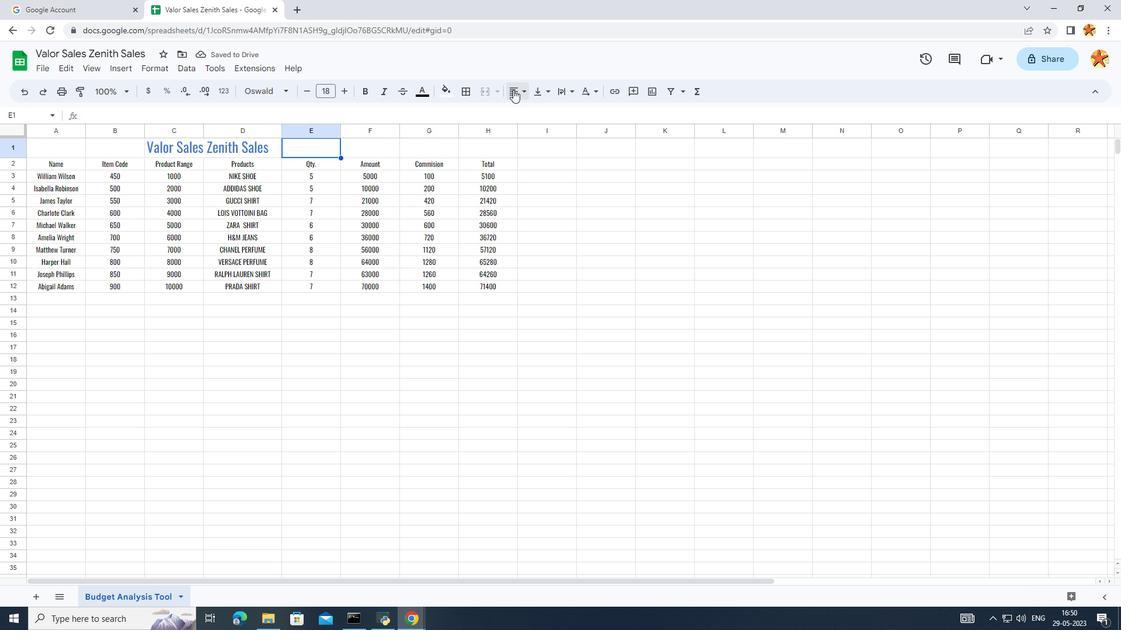 
Action: Mouse moved to (531, 110)
Screenshot: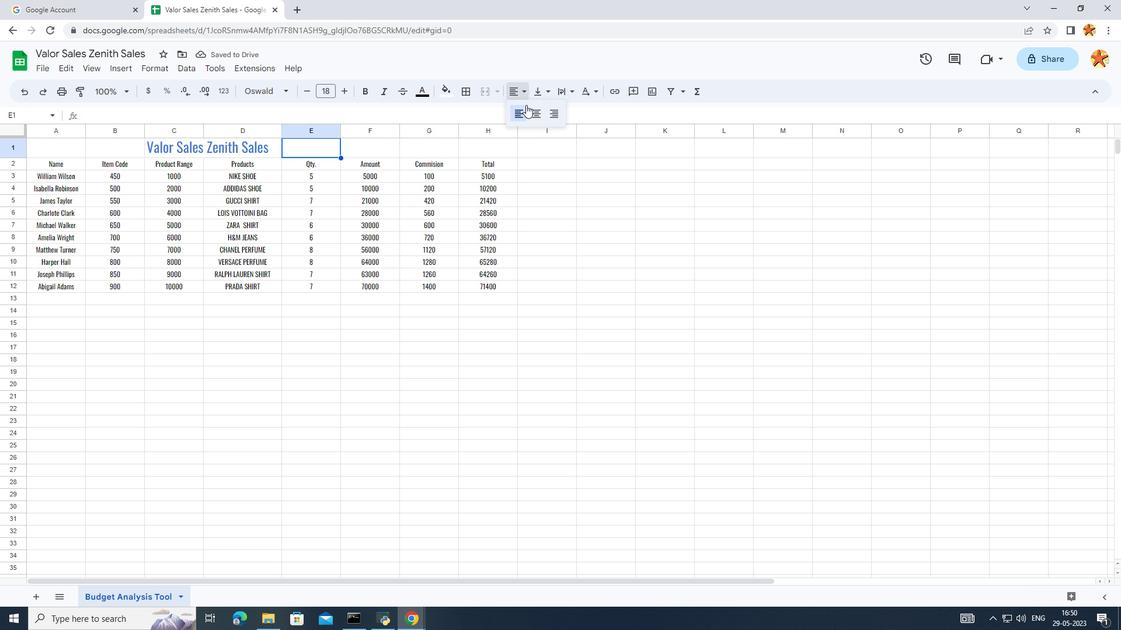 
Action: Mouse pressed left at (531, 110)
Screenshot: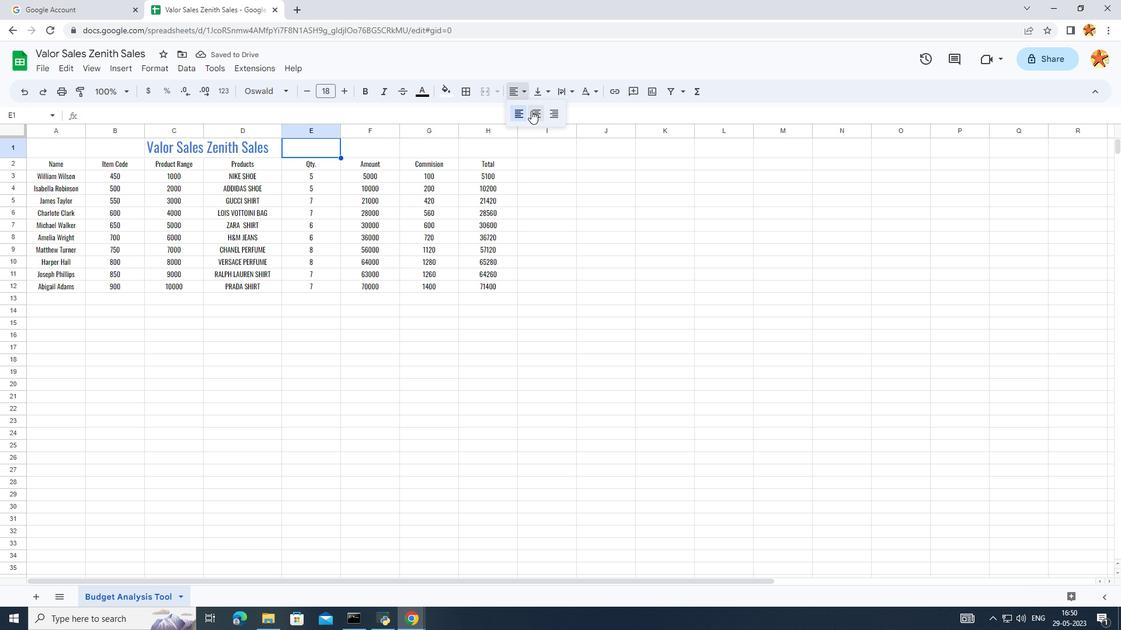 
Action: Mouse moved to (225, 155)
Screenshot: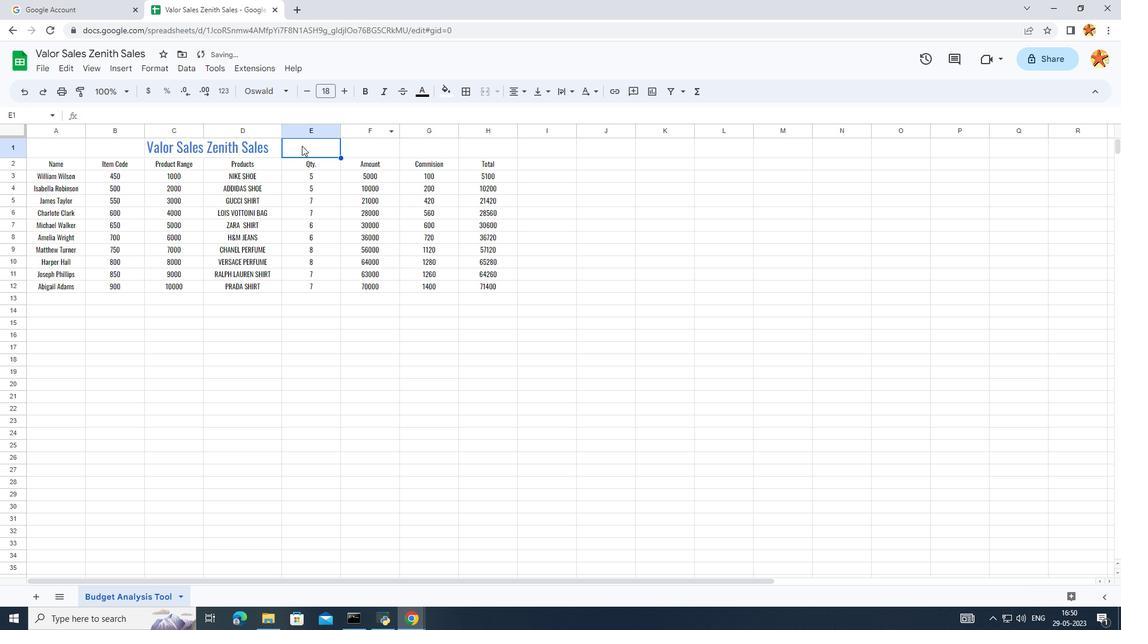 
Action: Mouse pressed left at (225, 155)
Screenshot: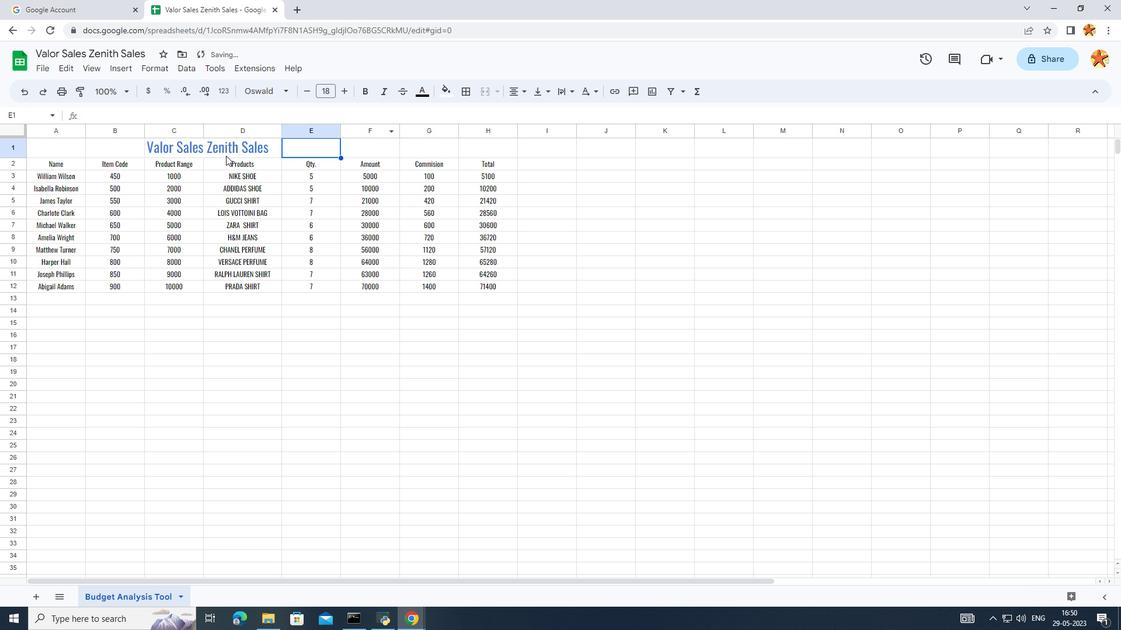 
Action: Mouse moved to (37, 164)
Screenshot: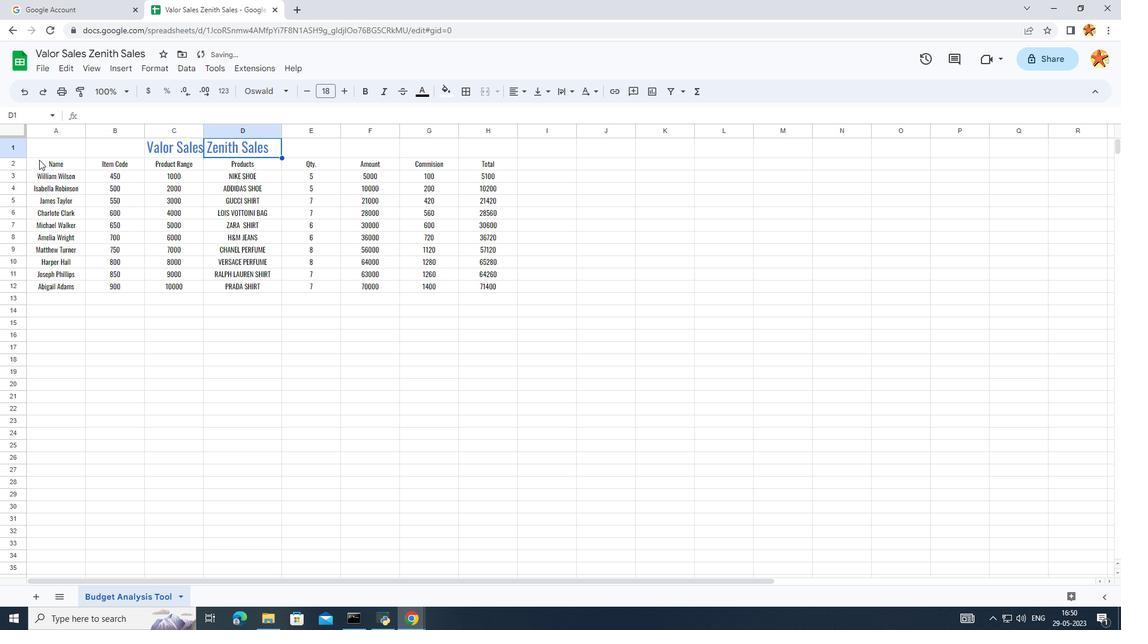 
Action: Mouse pressed left at (37, 164)
Screenshot: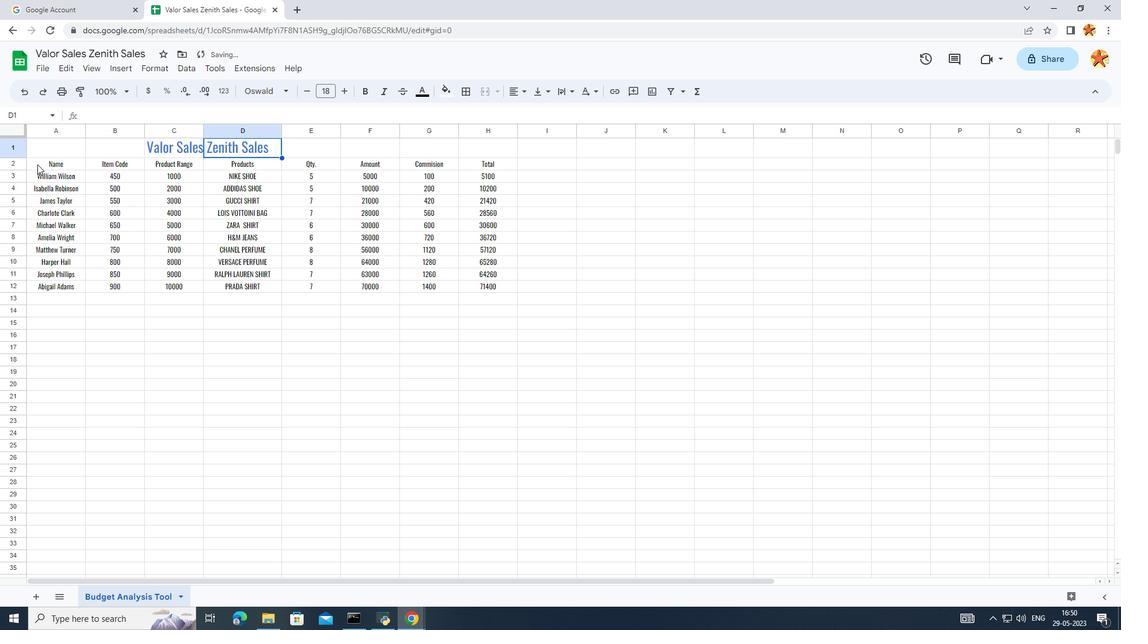 
Action: Mouse moved to (423, 85)
Screenshot: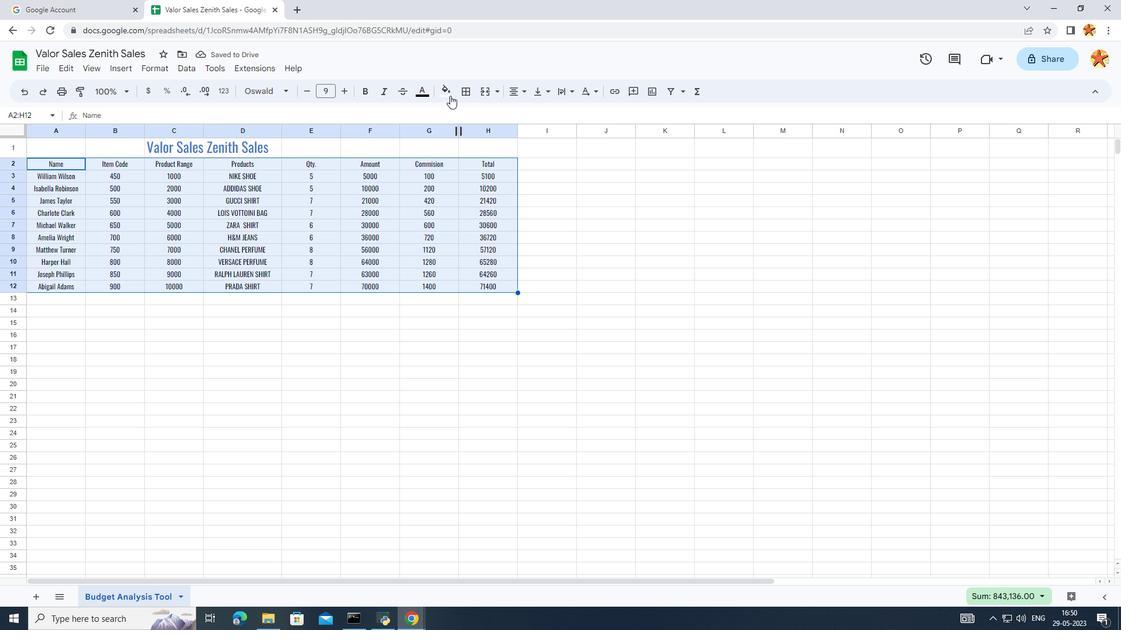 
Action: Mouse pressed left at (423, 85)
Screenshot: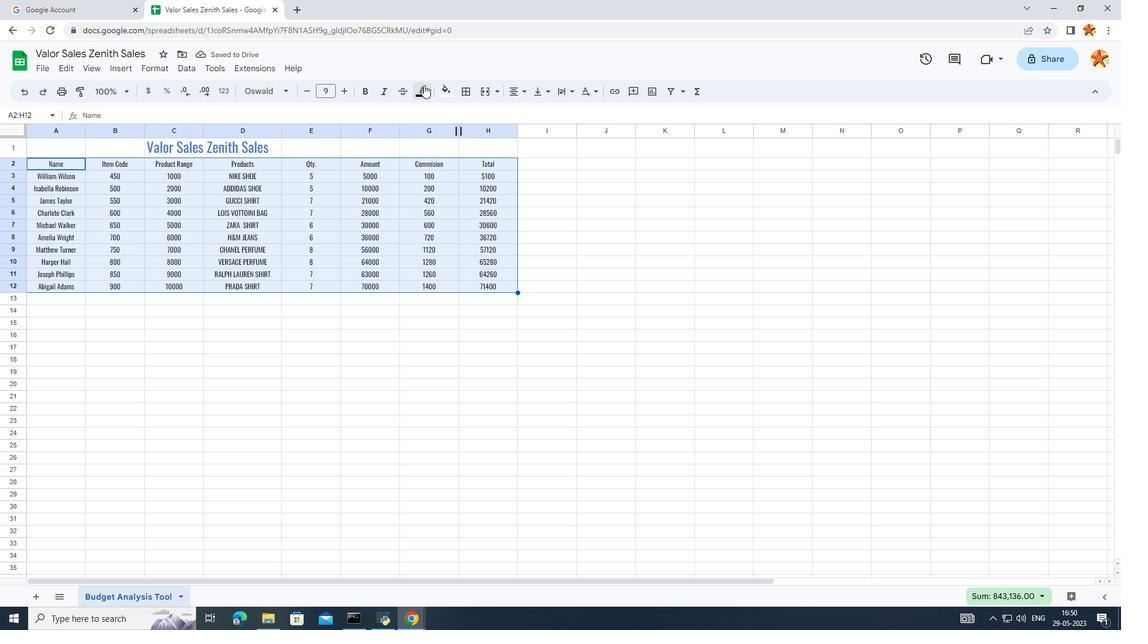 
Action: Mouse moved to (436, 143)
Screenshot: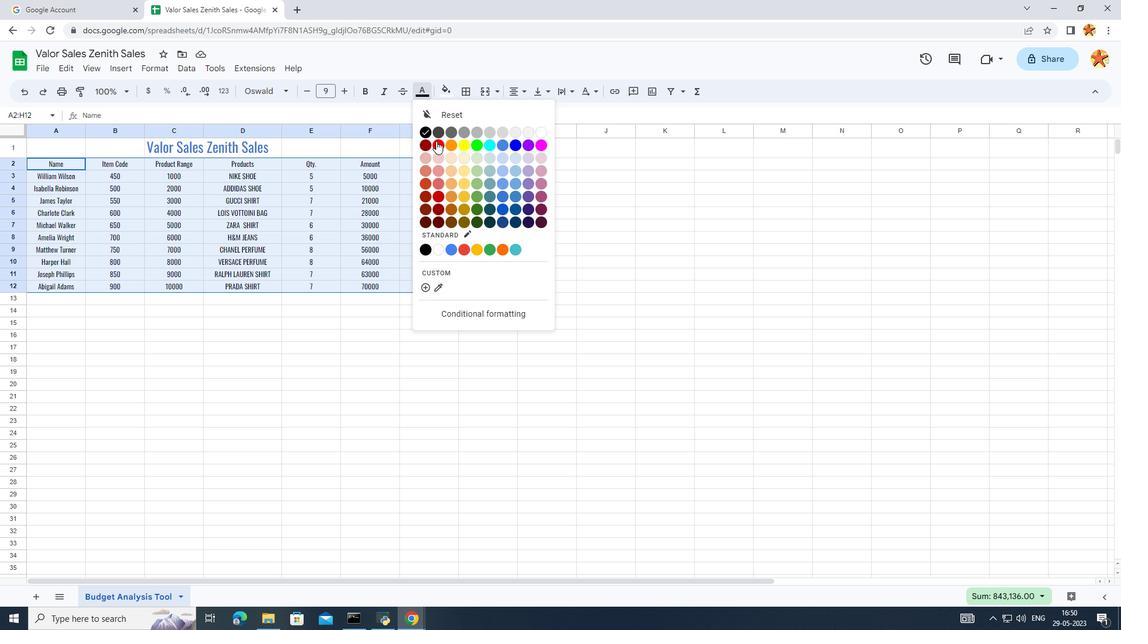 
Action: Mouse pressed left at (436, 143)
Screenshot: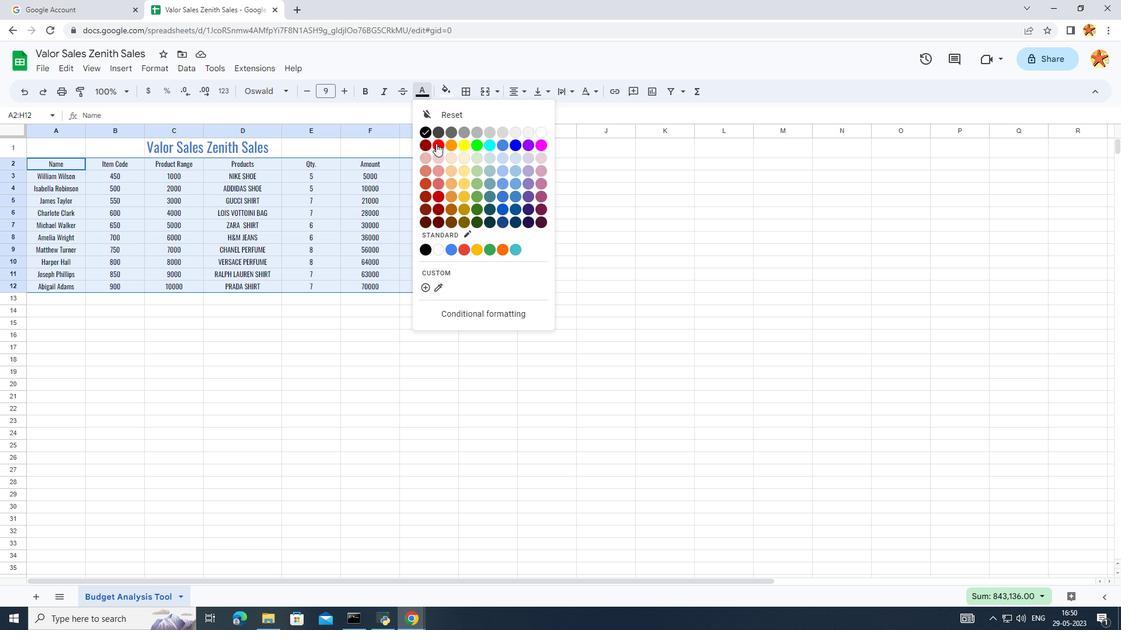 
Action: Mouse moved to (280, 383)
Screenshot: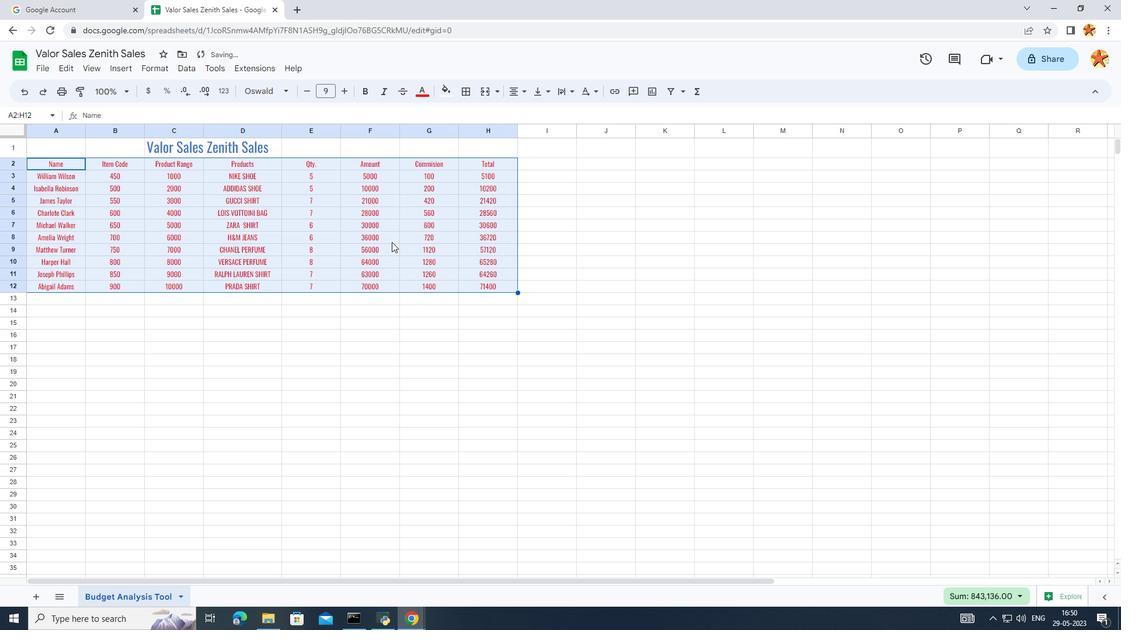 
Action: Mouse pressed left at (280, 383)
Screenshot: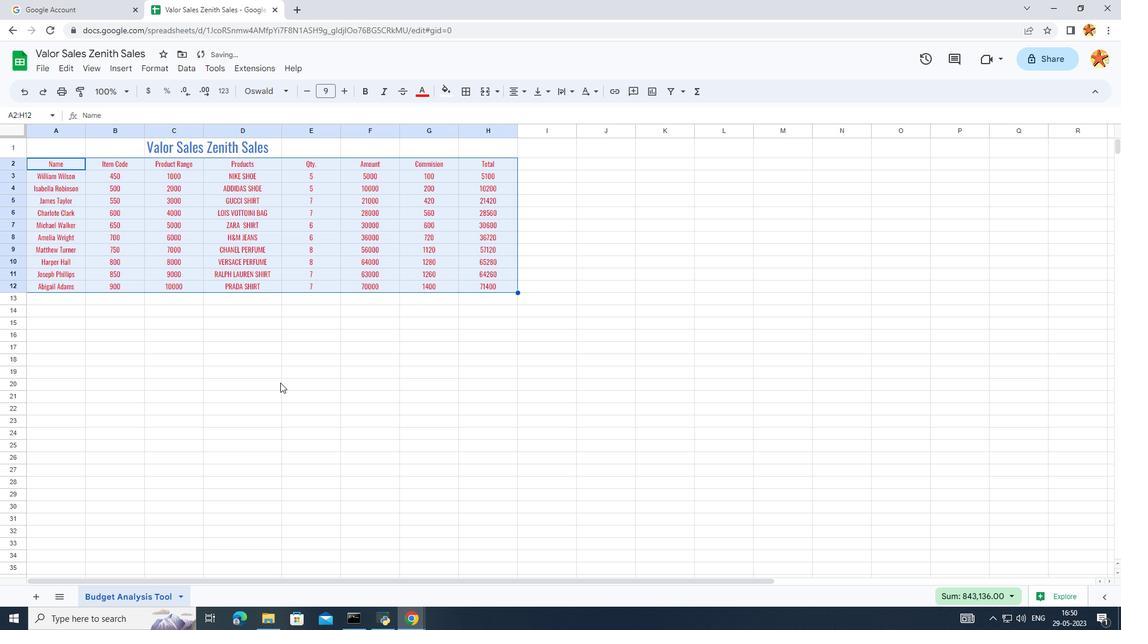 
Action: Mouse moved to (160, 145)
Screenshot: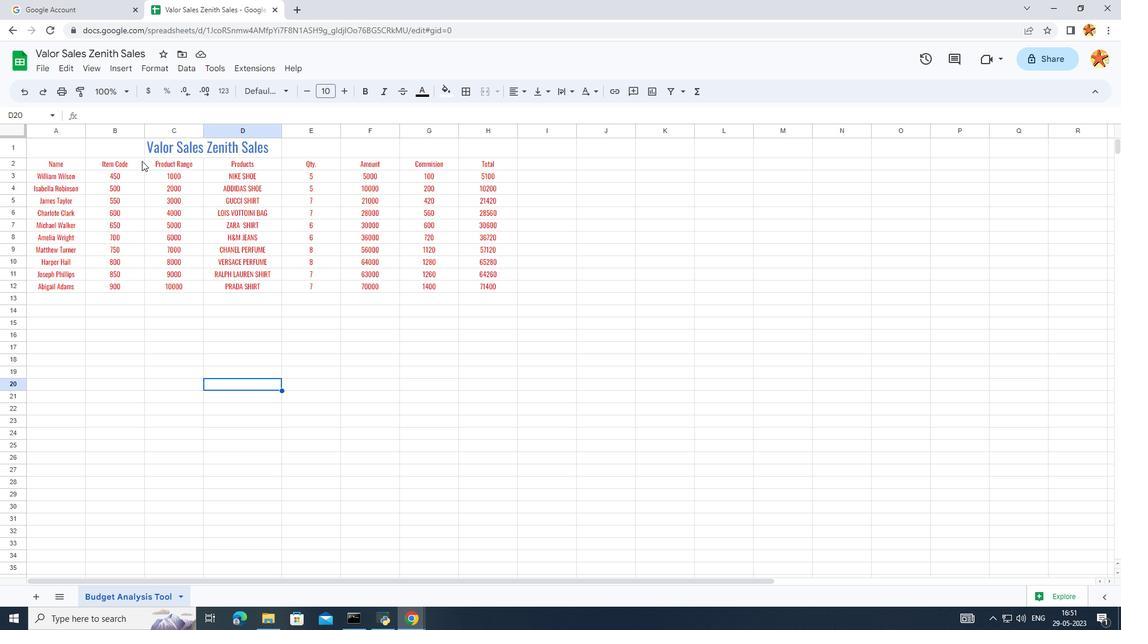
Action: Mouse pressed left at (160, 145)
Screenshot: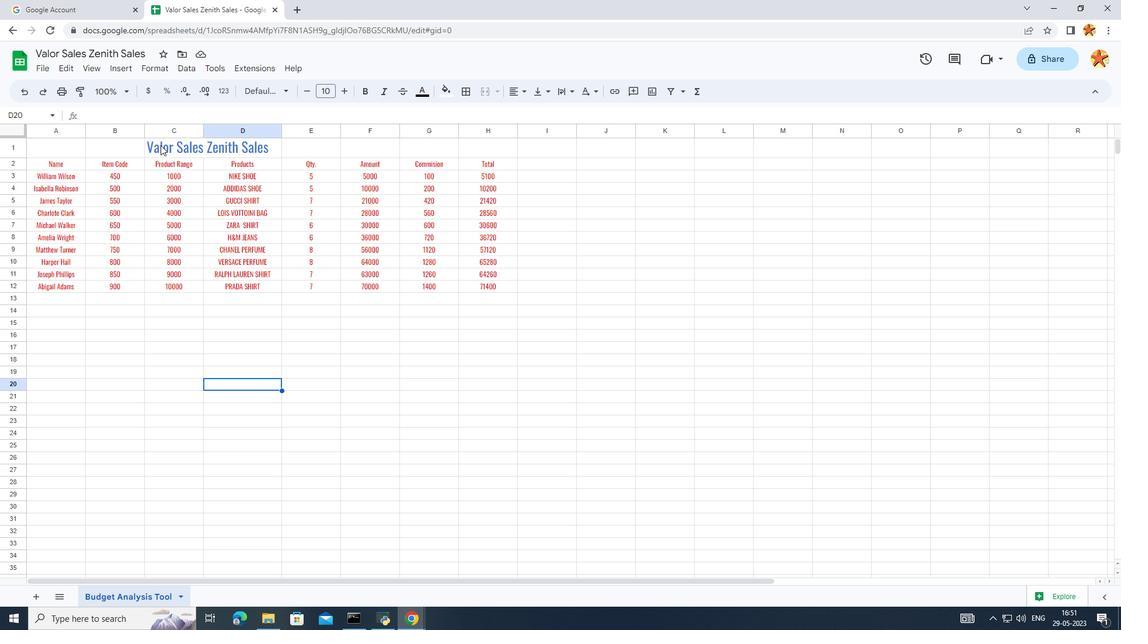 
Action: Mouse moved to (287, 90)
Screenshot: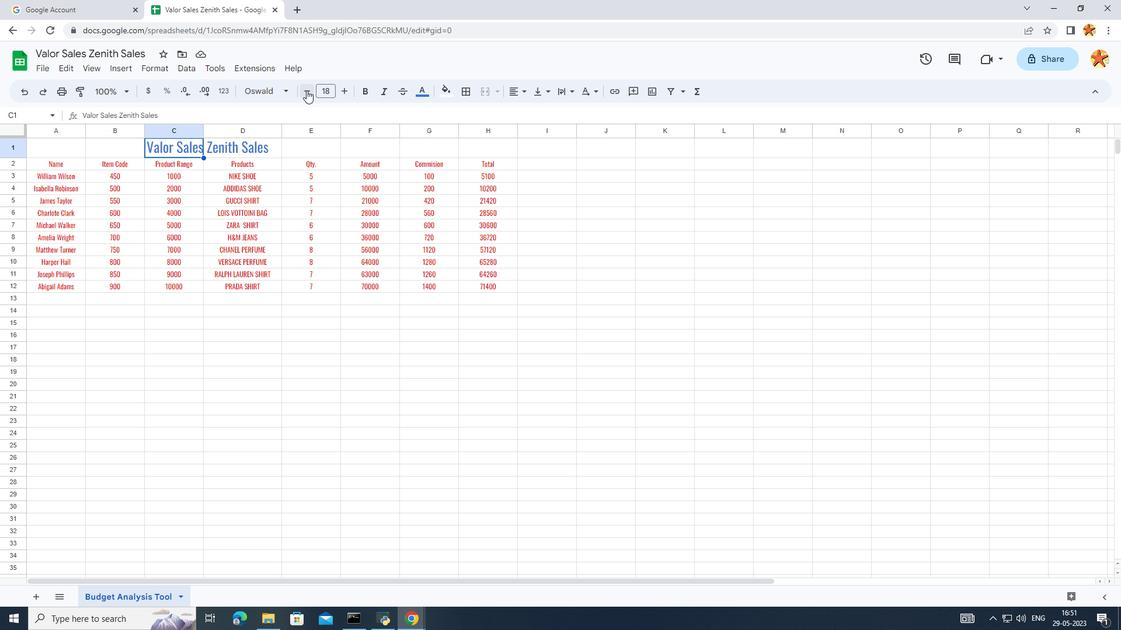 
Action: Mouse pressed left at (287, 90)
Screenshot: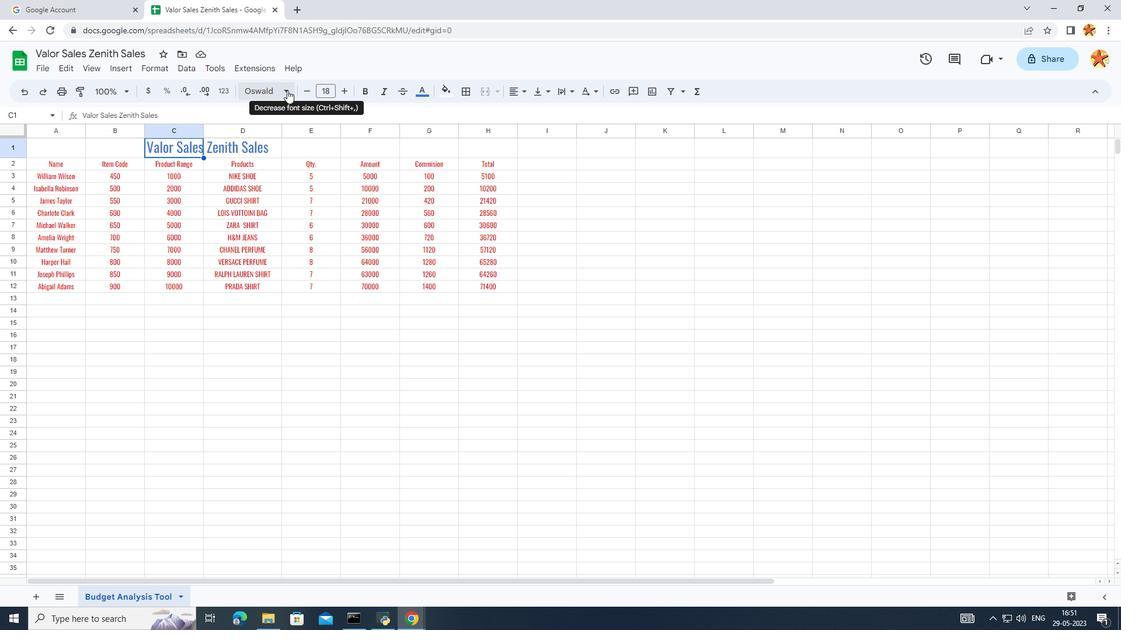 
Action: Mouse moved to (292, 152)
Screenshot: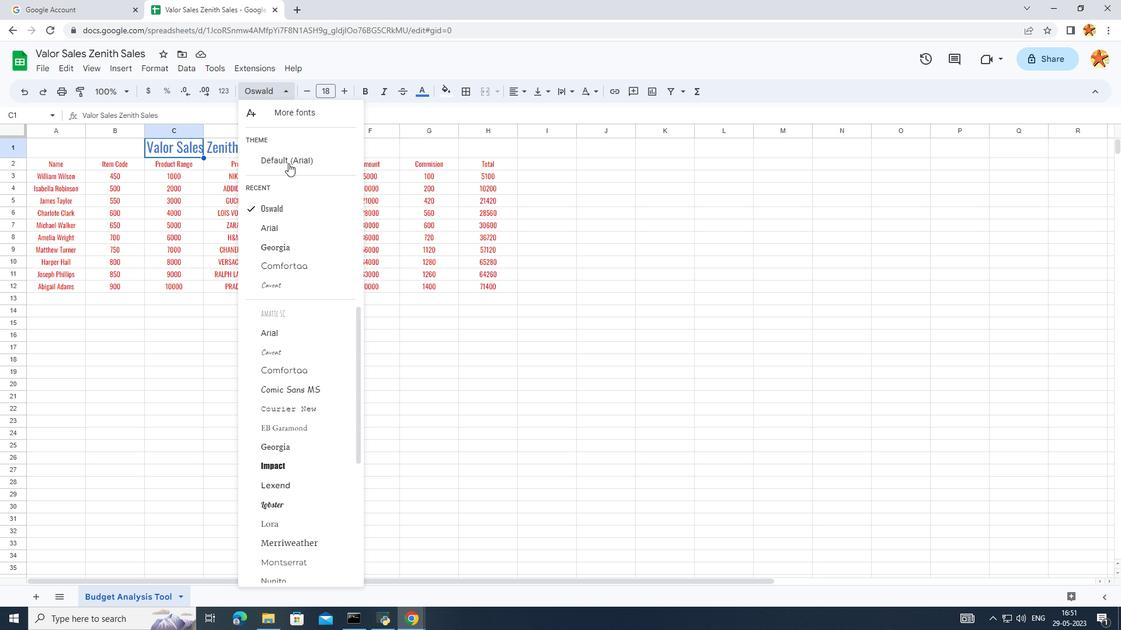 
Action: Mouse pressed left at (292, 152)
Screenshot: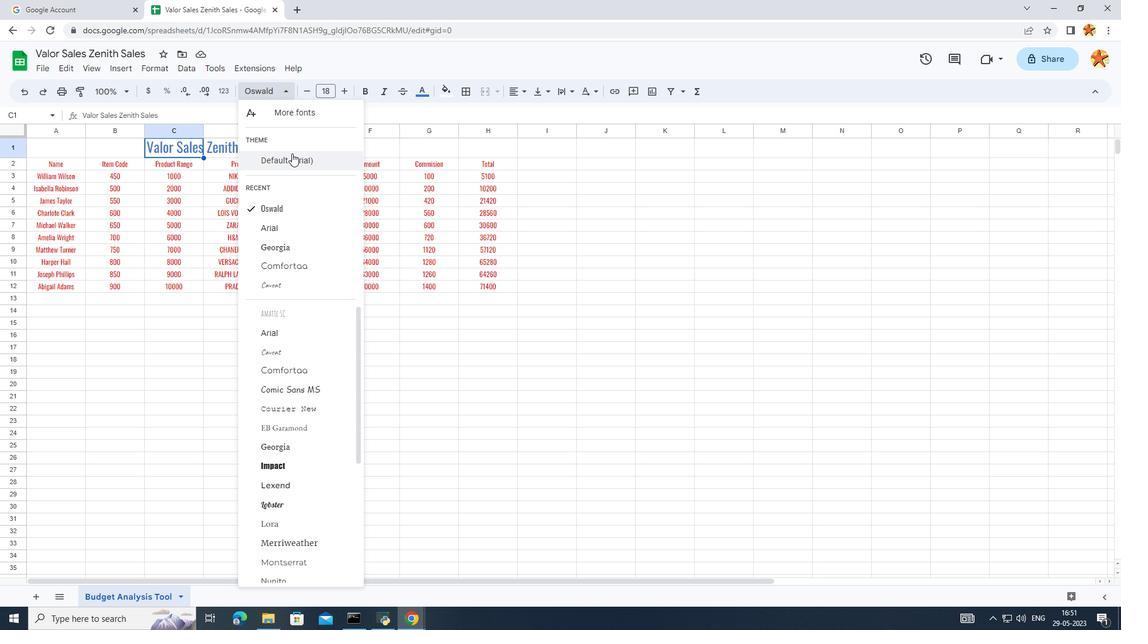 
Action: Mouse moved to (193, 341)
Screenshot: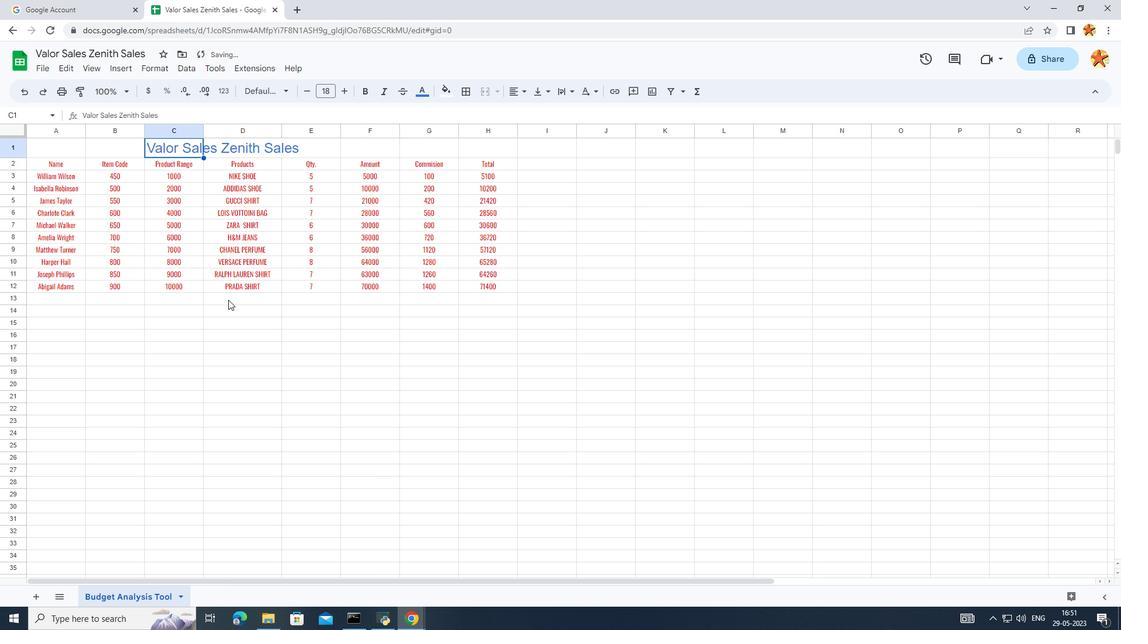 
Action: Mouse pressed left at (193, 341)
Screenshot: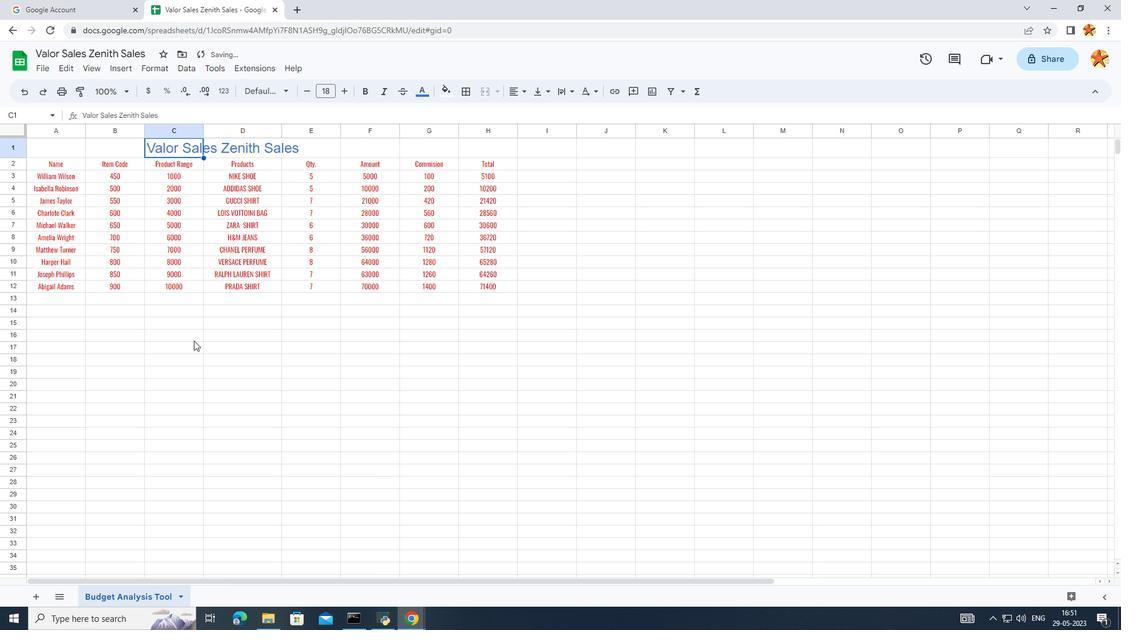 
Action: Mouse moved to (136, 141)
Screenshot: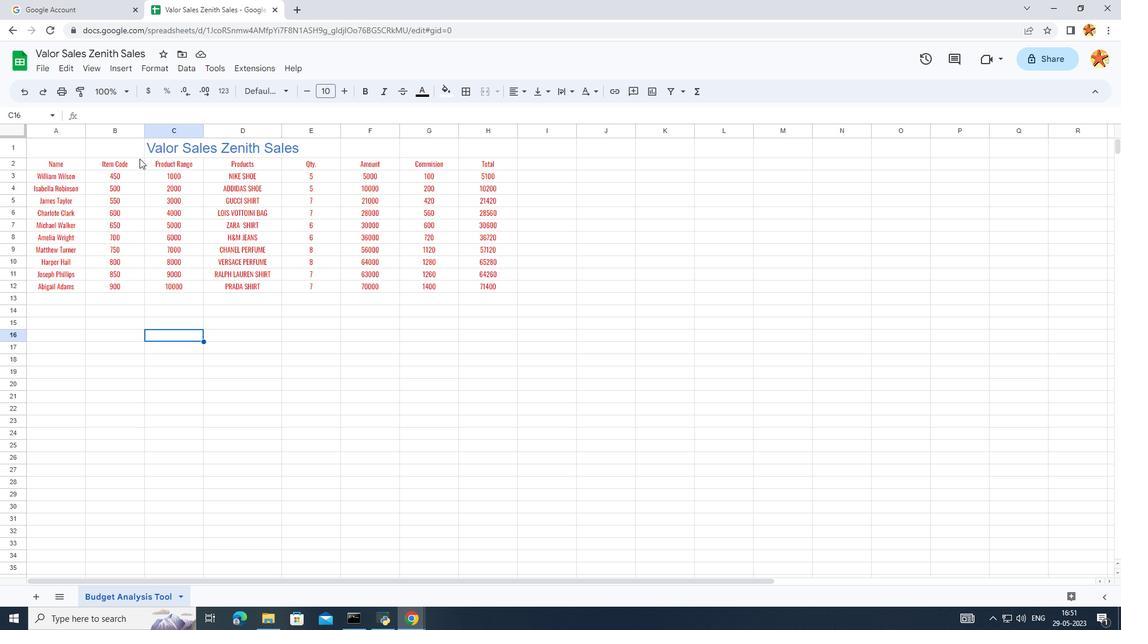 
Action: Mouse pressed left at (136, 141)
Screenshot: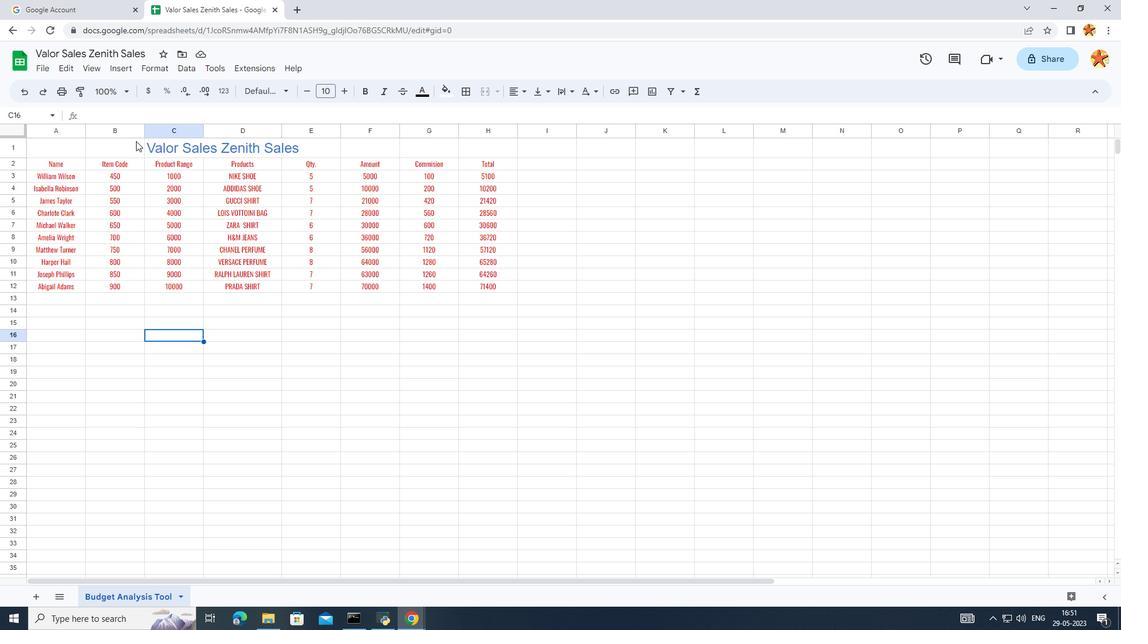 
Action: Mouse moved to (37, 122)
Screenshot: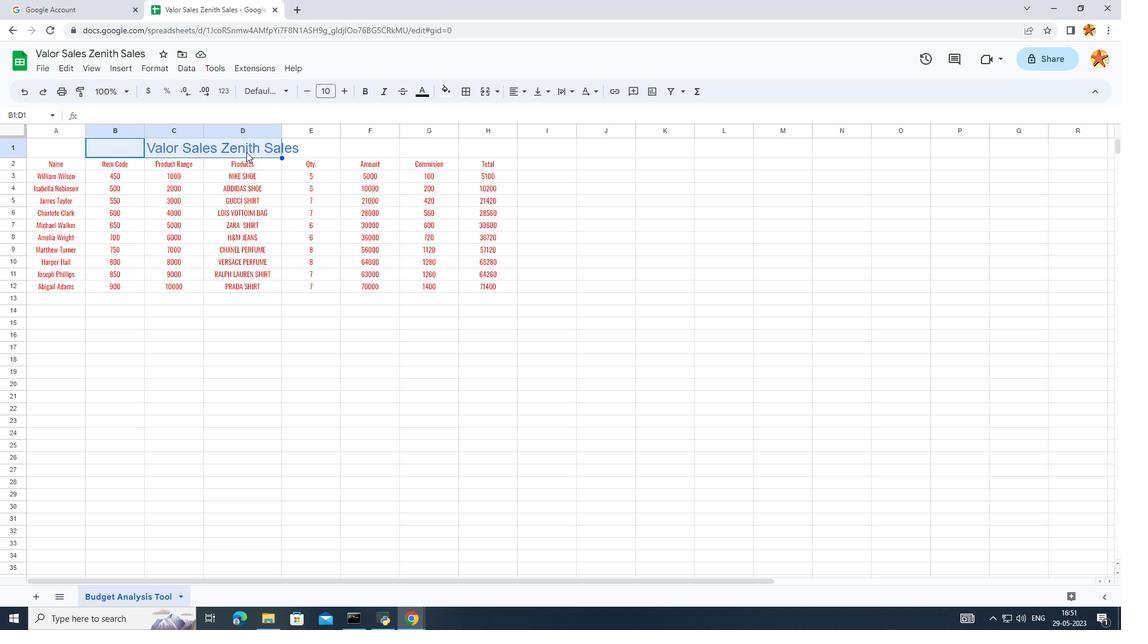 
Action: Mouse pressed left at (37, 122)
Screenshot: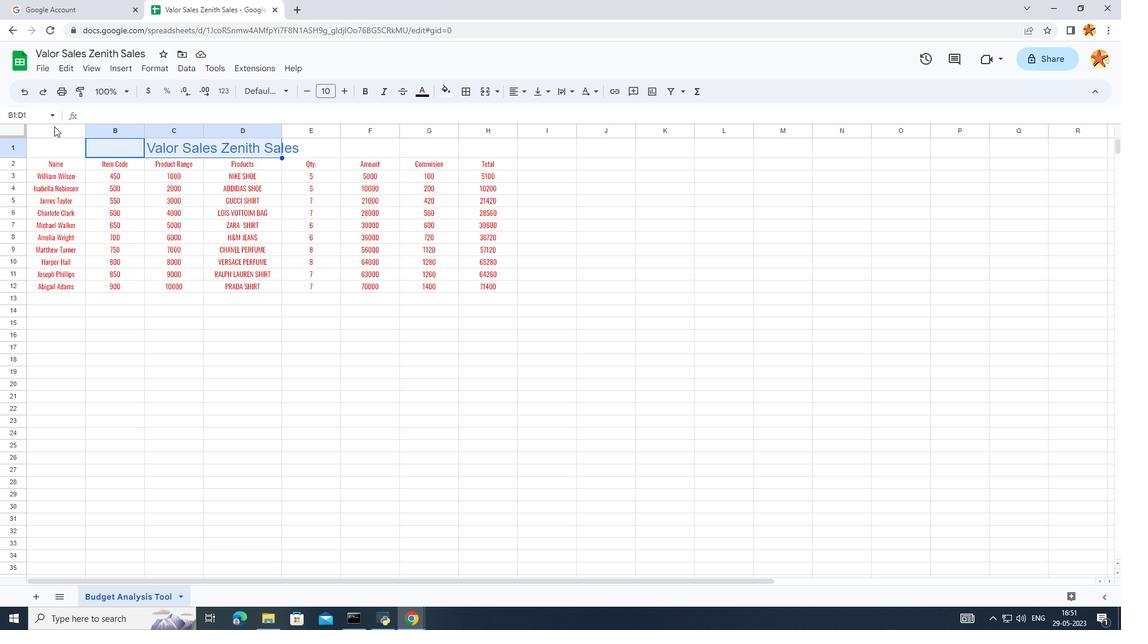 
Action: Mouse moved to (145, 147)
Screenshot: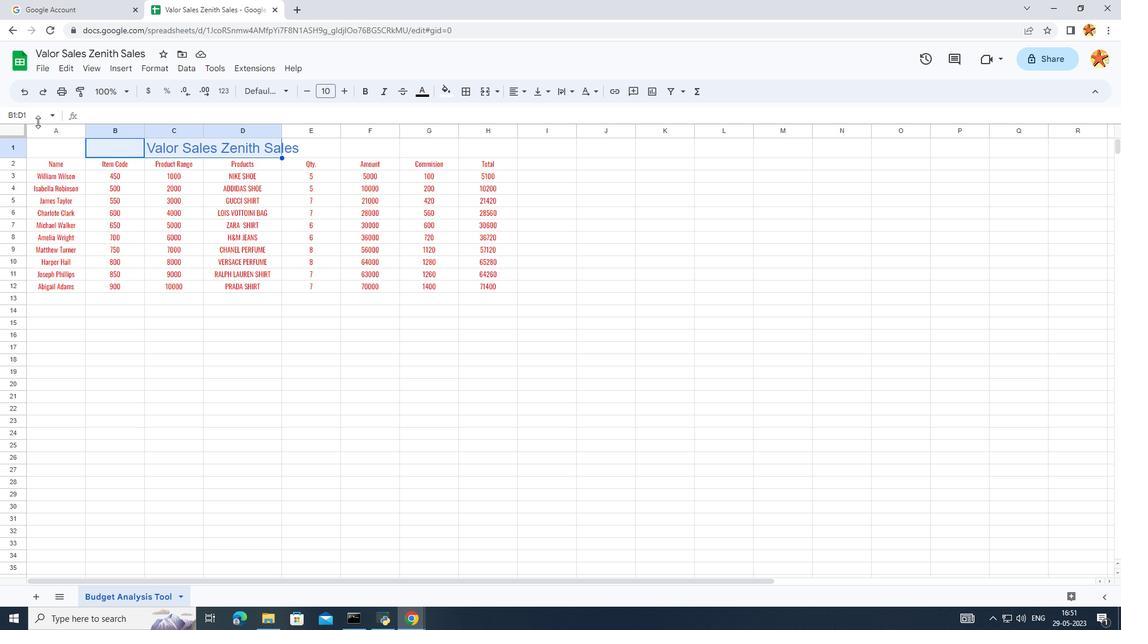
Action: Mouse pressed left at (145, 147)
Screenshot: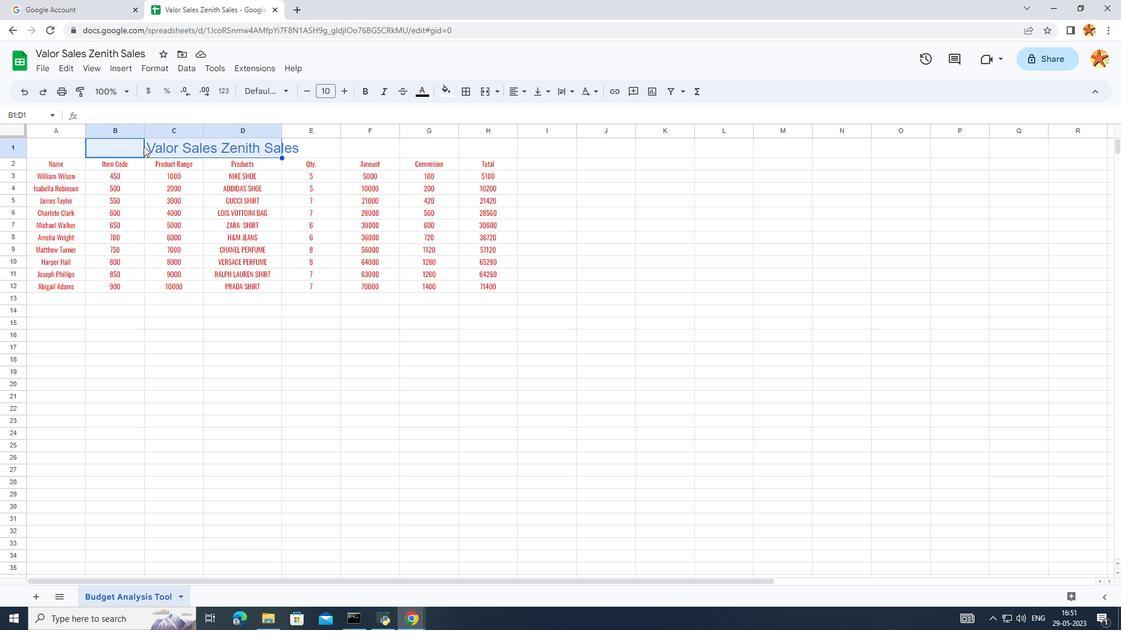 
Action: Mouse moved to (170, 147)
Screenshot: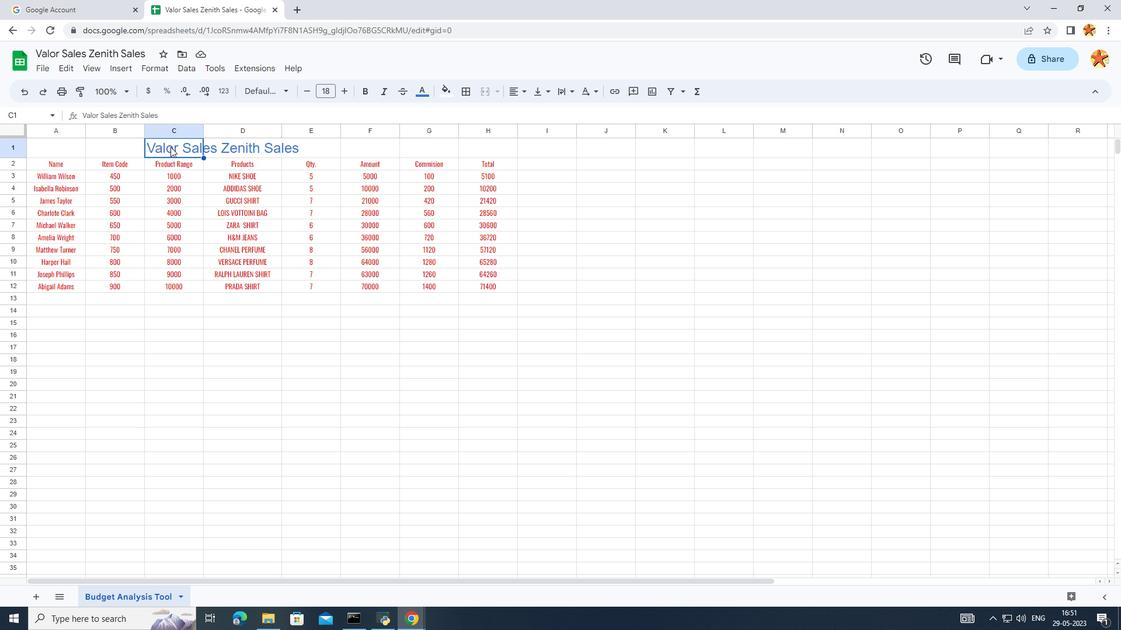 
Action: Mouse pressed left at (170, 147)
Screenshot: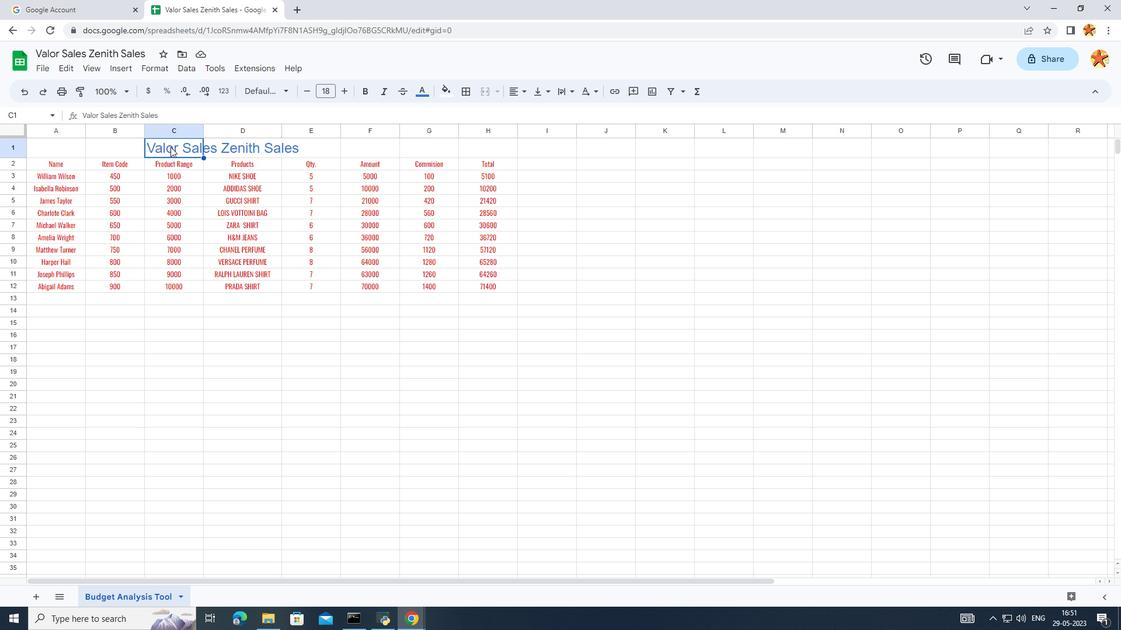 
Action: Mouse moved to (450, 91)
Screenshot: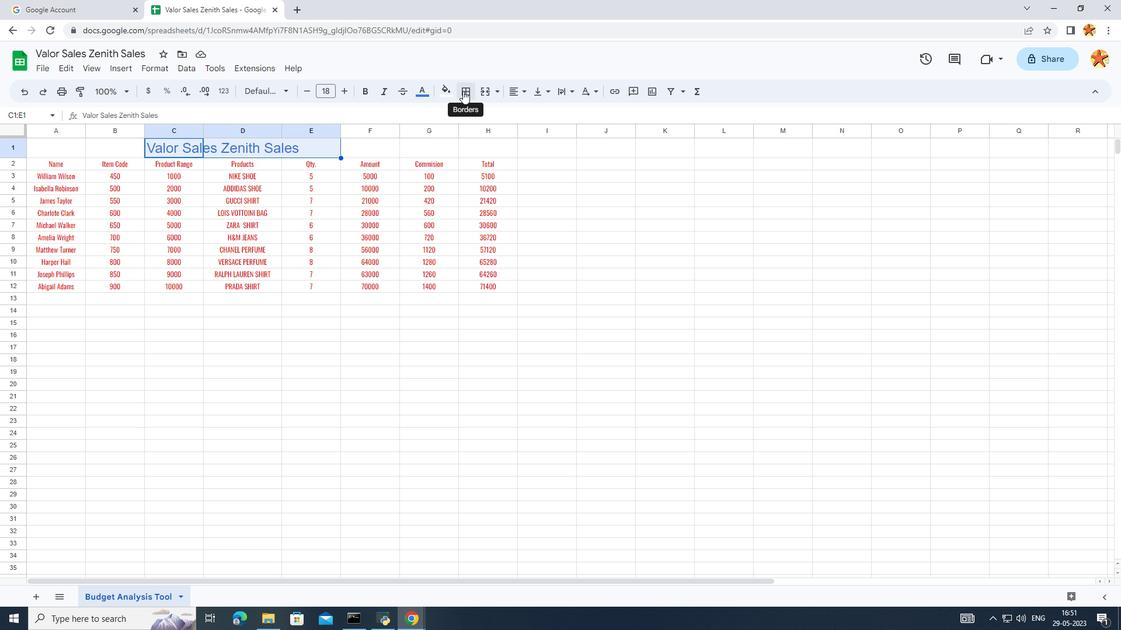 
Action: Mouse pressed left at (450, 91)
Screenshot: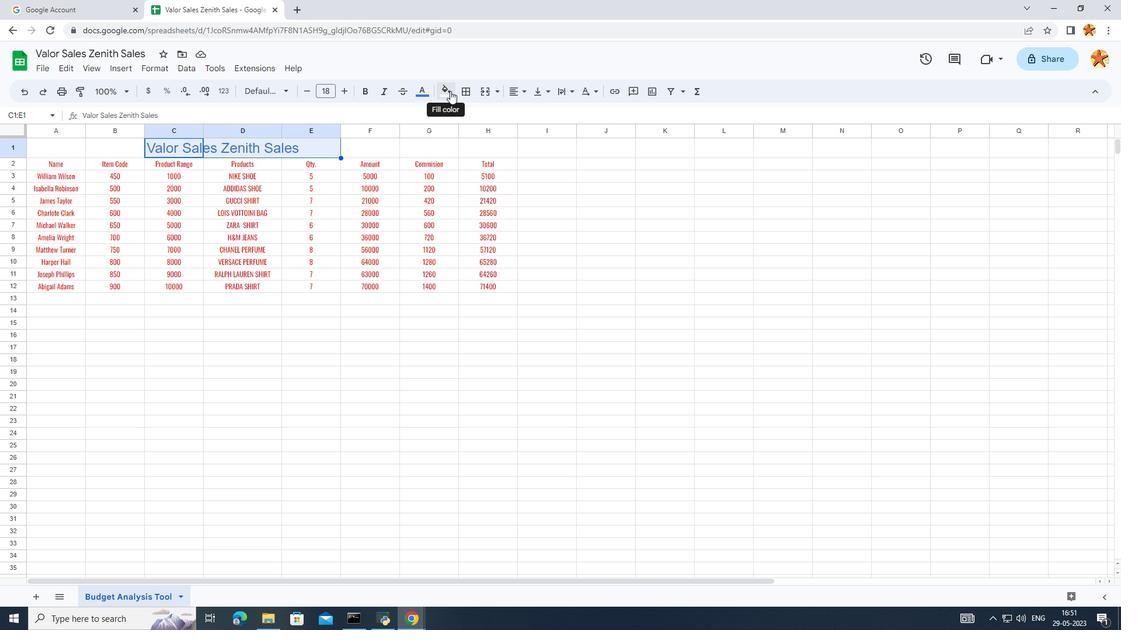 
Action: Mouse moved to (458, 143)
Screenshot: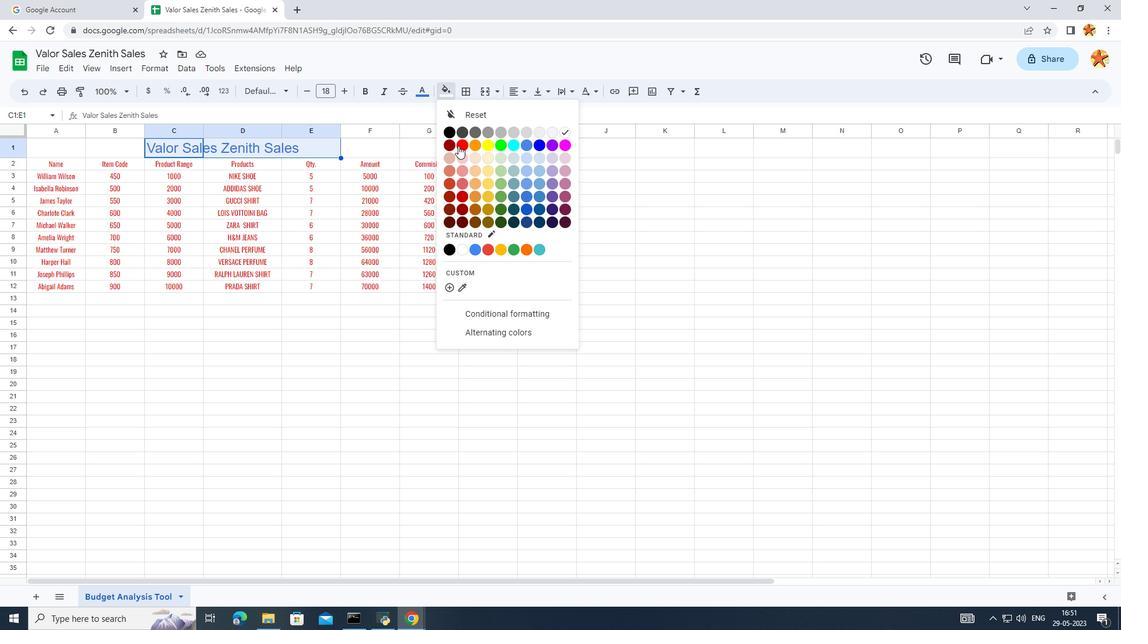 
Action: Mouse pressed left at (458, 143)
Screenshot: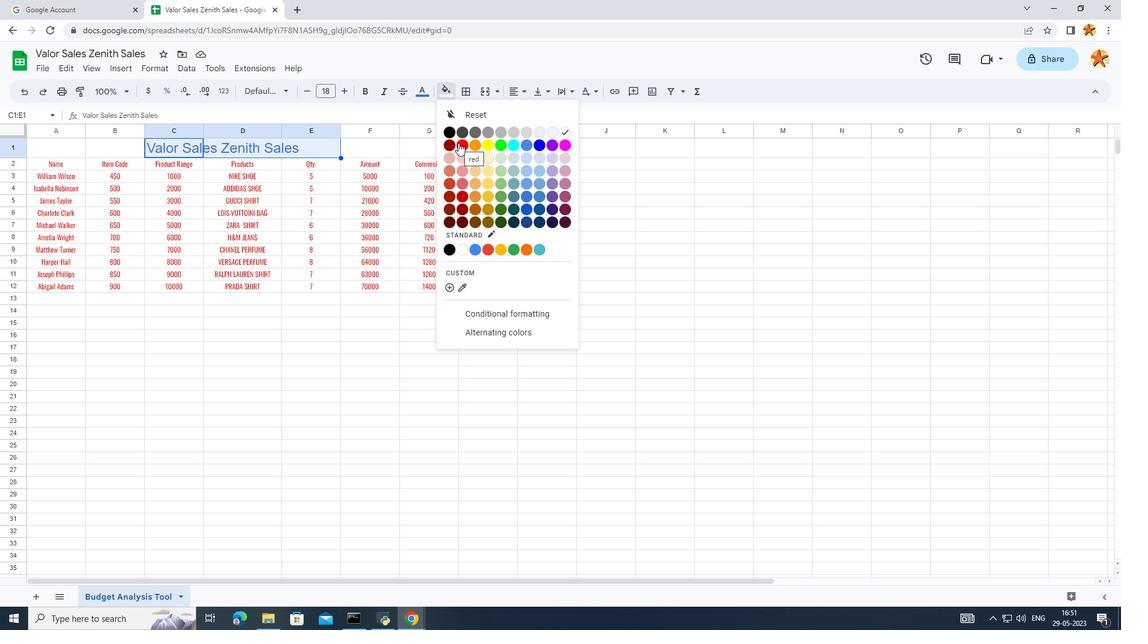 
Action: Mouse moved to (349, 329)
Screenshot: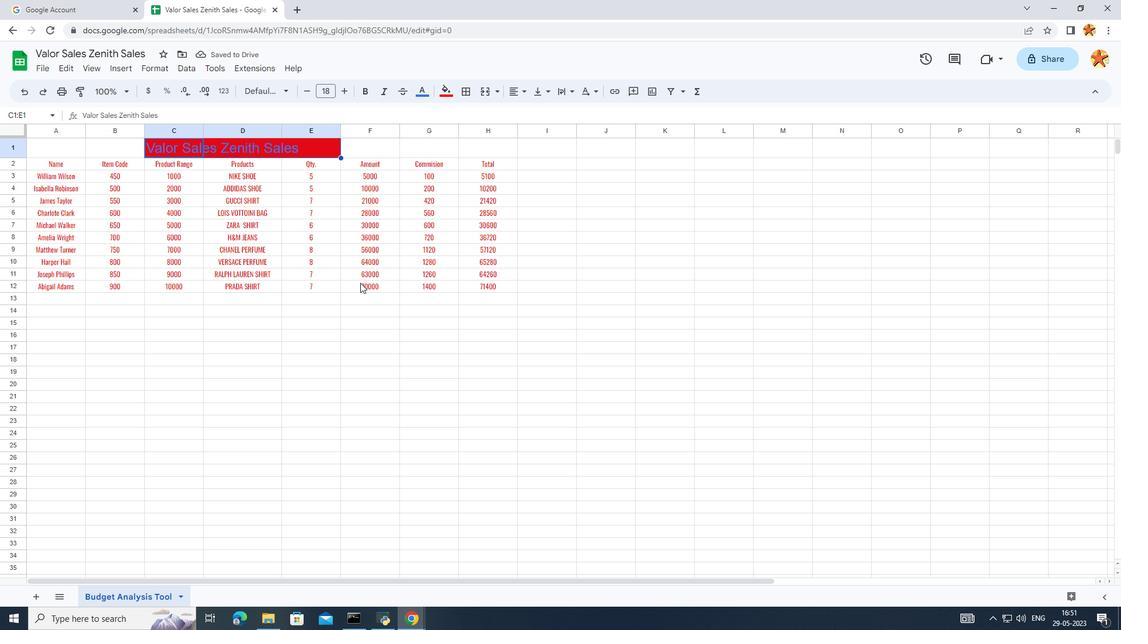 
Action: Mouse pressed left at (349, 329)
Screenshot: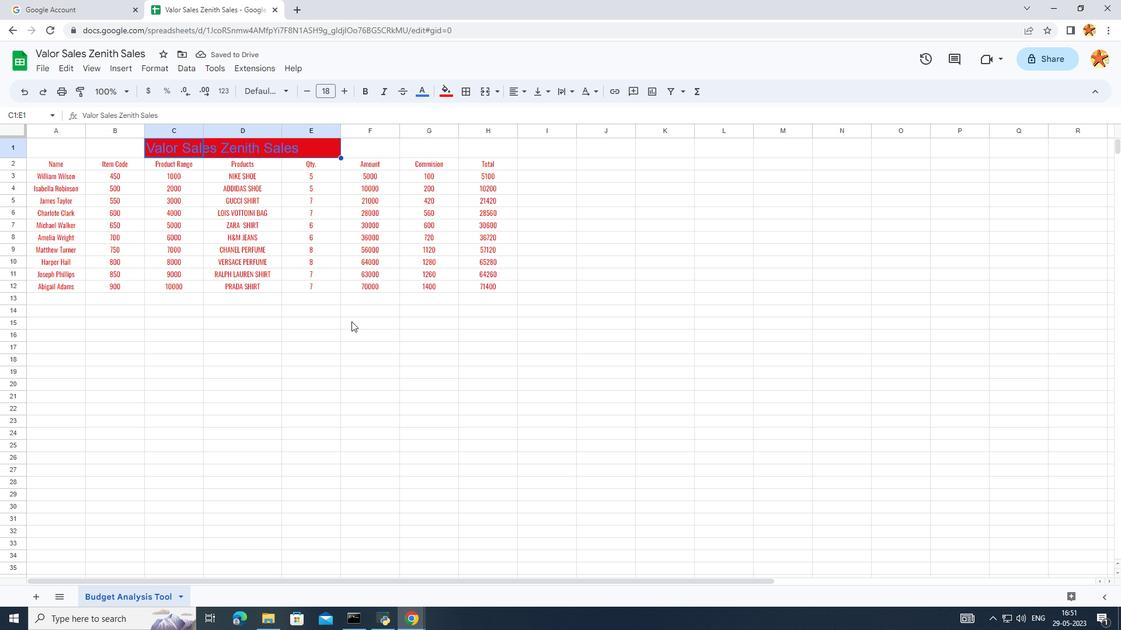
Action: Mouse moved to (214, 436)
Screenshot: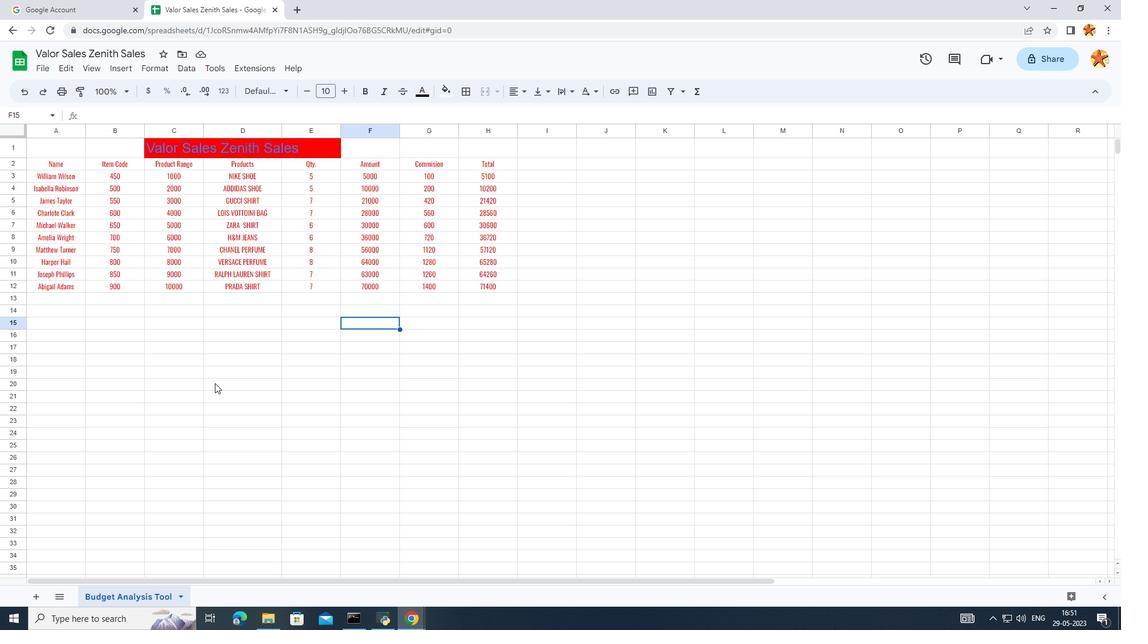 
Action: Mouse pressed left at (214, 436)
Screenshot: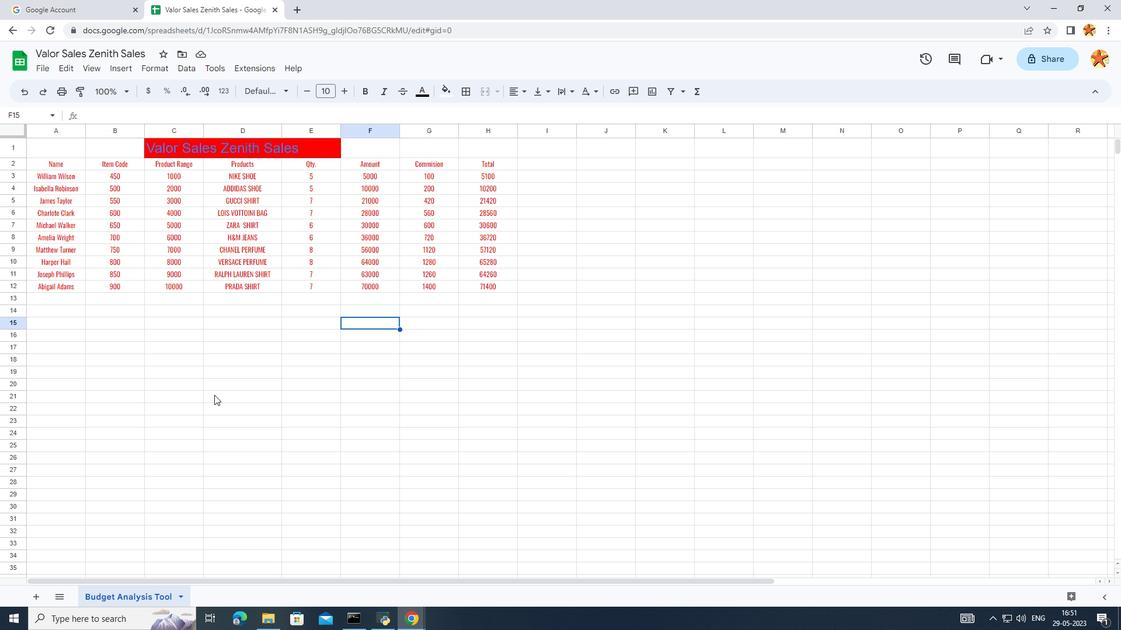 
Action: Mouse moved to (3, 273)
Screenshot: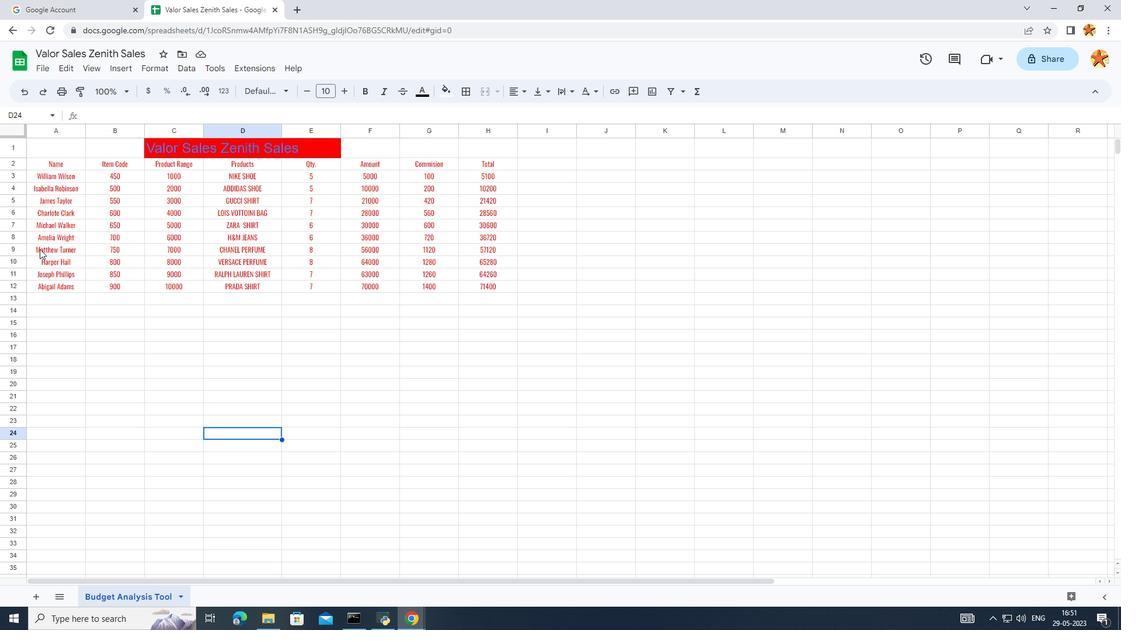 
